 Task: Find connections with filter location Jakobstad with filter topic #Managementtips with filter profile language French with filter current company MPC with filter school Guru Nanak Institutions Technical Campus with filter industry Medical and Diagnostic Laboratories with filter service category Public Relations with filter keywords title Hotel Receptionist
Action: Mouse moved to (299, 219)
Screenshot: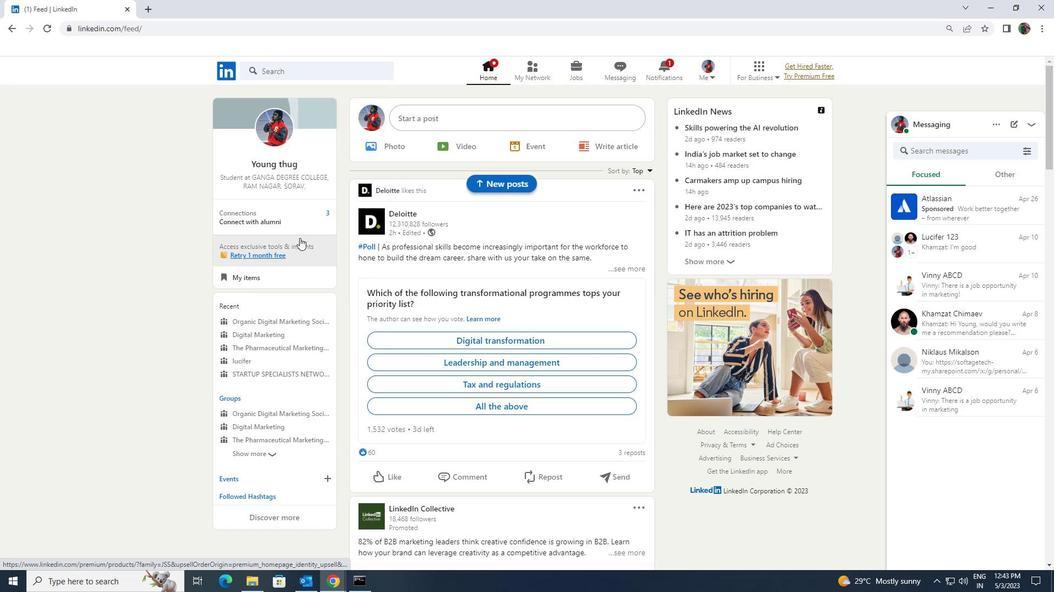 
Action: Mouse pressed left at (299, 219)
Screenshot: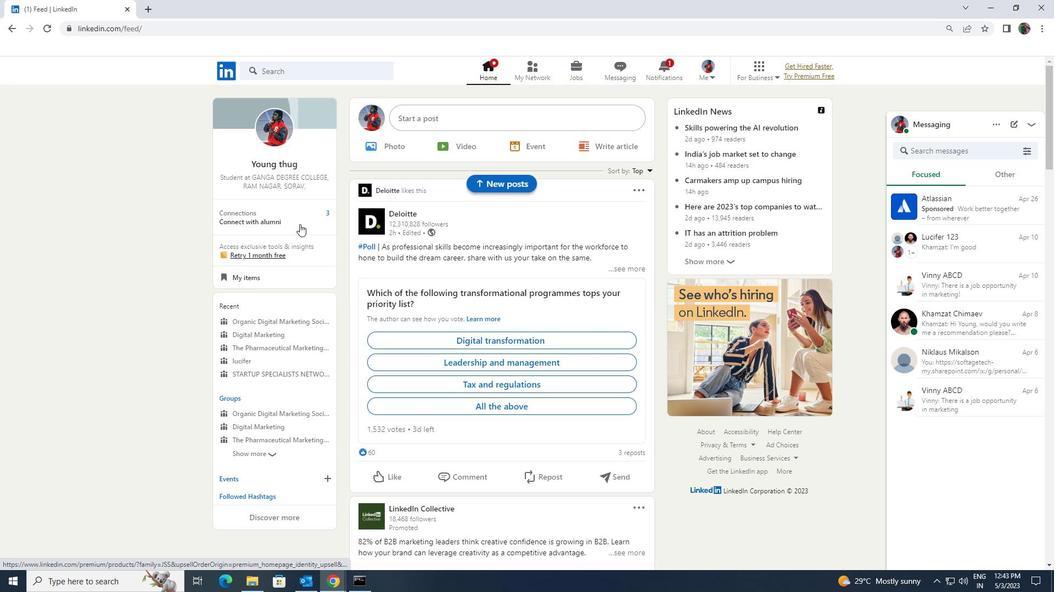 
Action: Mouse moved to (300, 136)
Screenshot: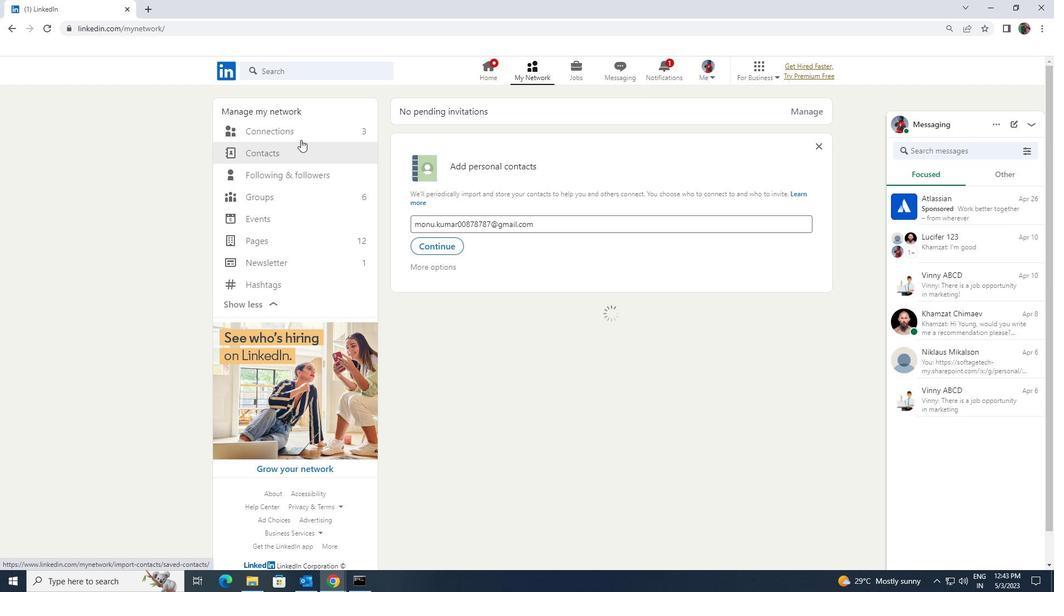 
Action: Mouse pressed left at (300, 136)
Screenshot: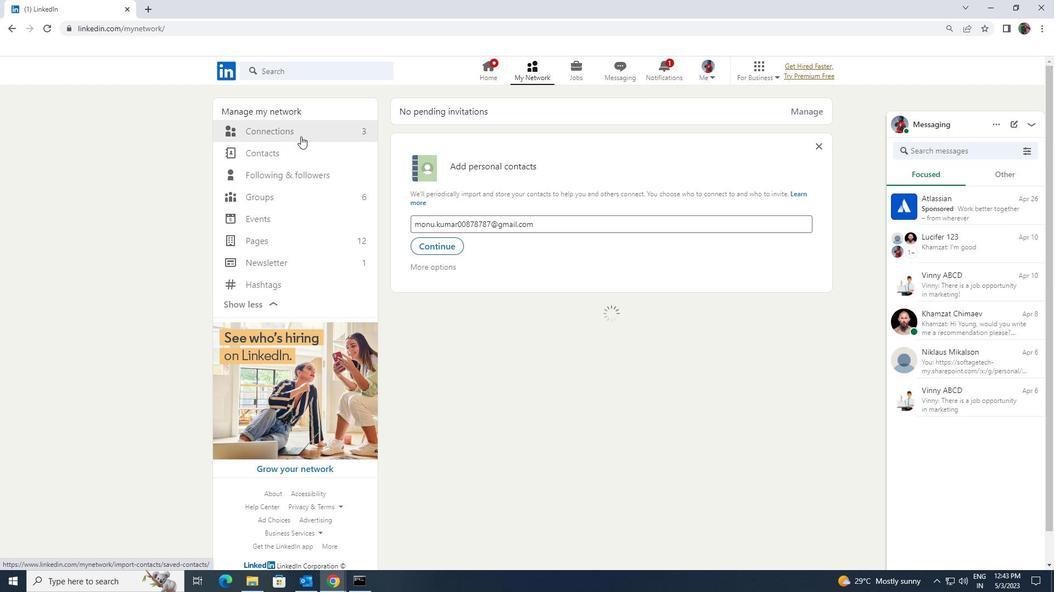 
Action: Mouse moved to (590, 132)
Screenshot: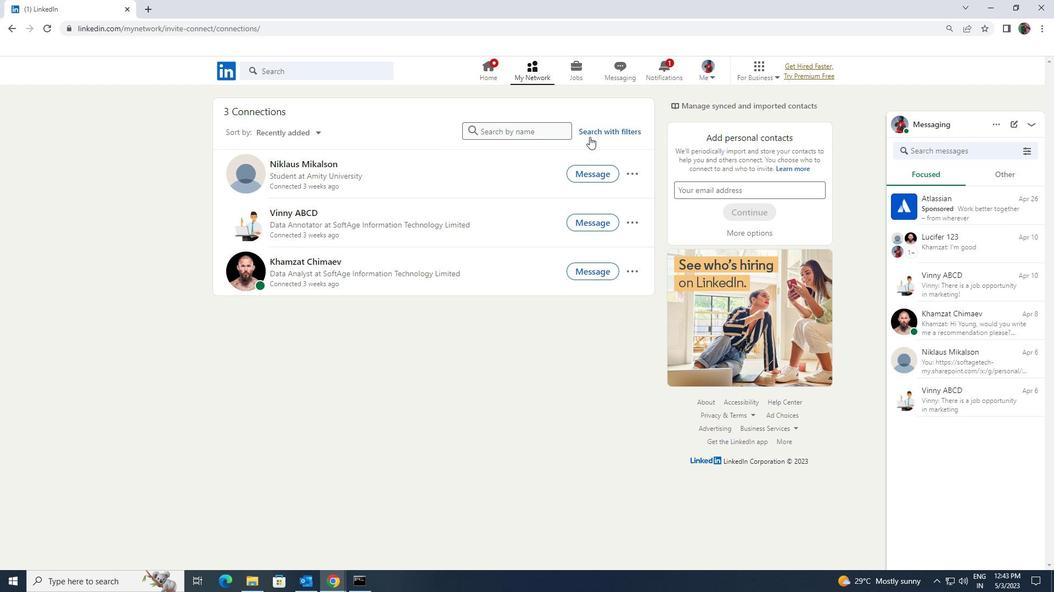 
Action: Mouse pressed left at (590, 132)
Screenshot: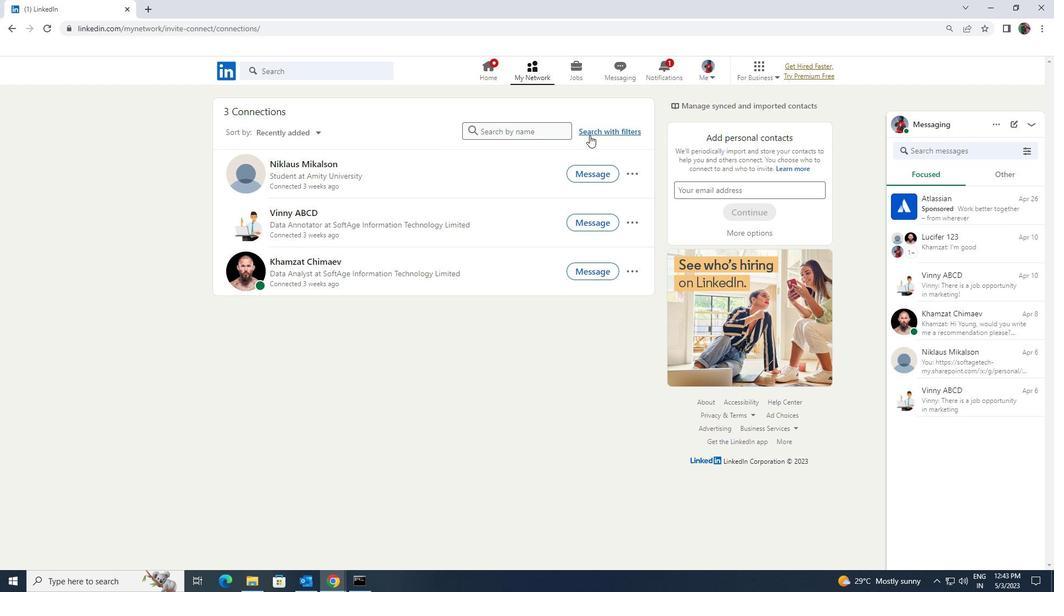 
Action: Mouse moved to (564, 99)
Screenshot: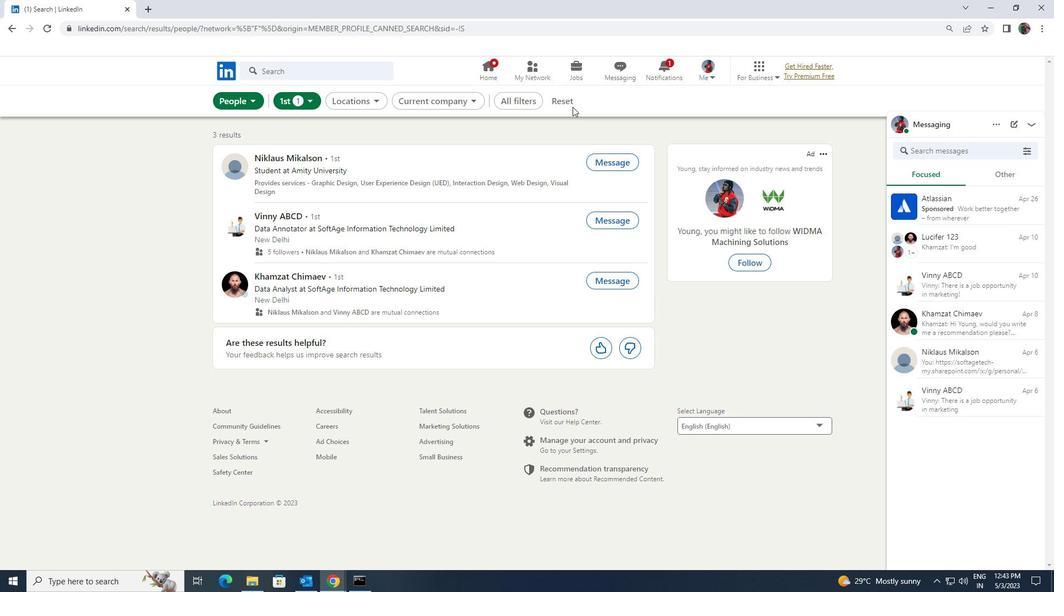 
Action: Mouse pressed left at (564, 99)
Screenshot: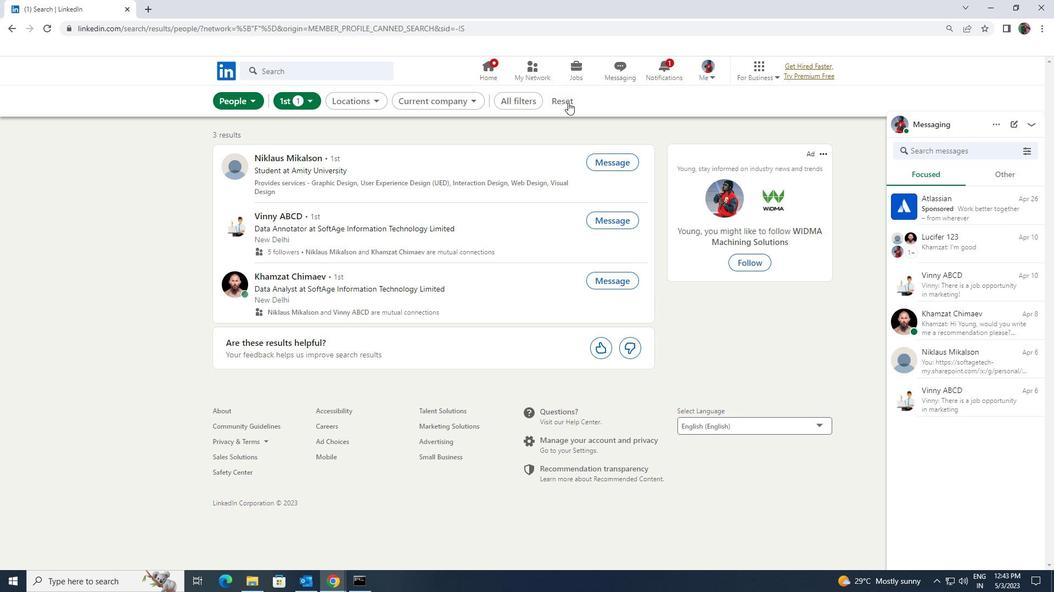 
Action: Mouse moved to (559, 99)
Screenshot: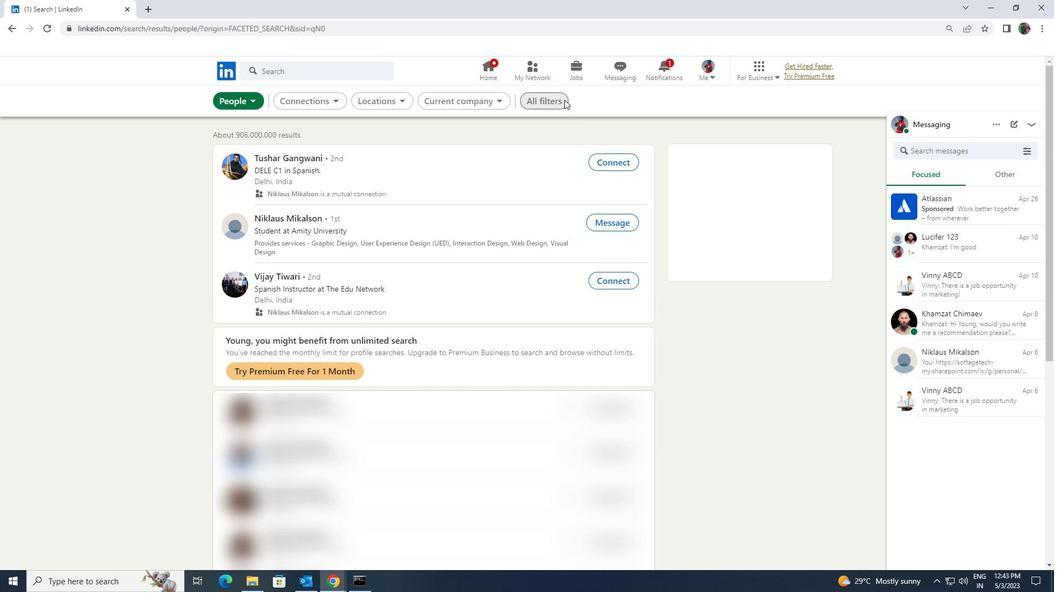 
Action: Mouse pressed left at (559, 99)
Screenshot: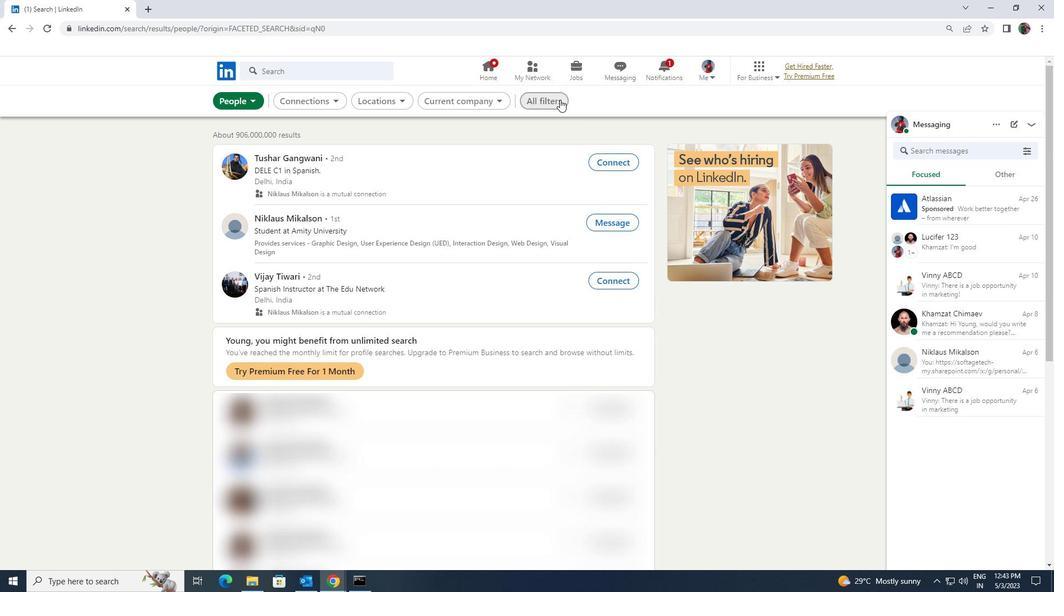 
Action: Mouse moved to (554, 103)
Screenshot: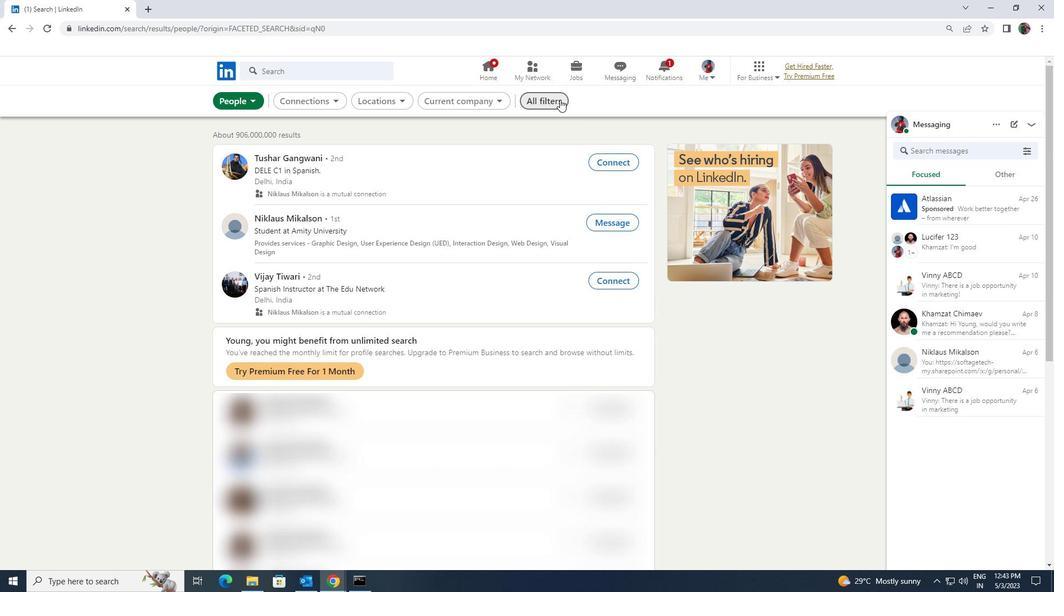 
Action: Mouse pressed left at (554, 103)
Screenshot: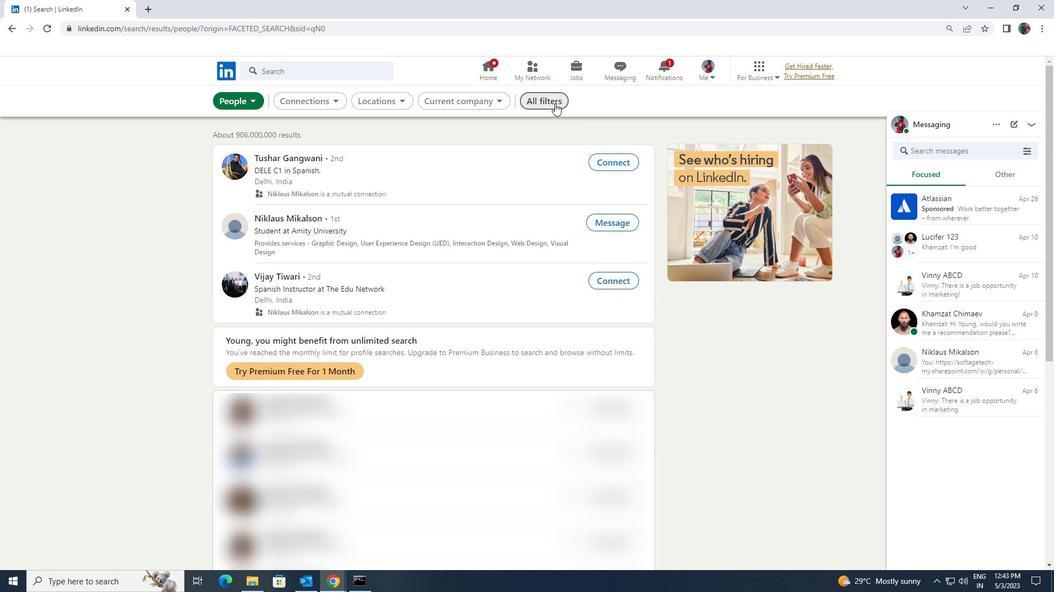 
Action: Mouse moved to (550, 96)
Screenshot: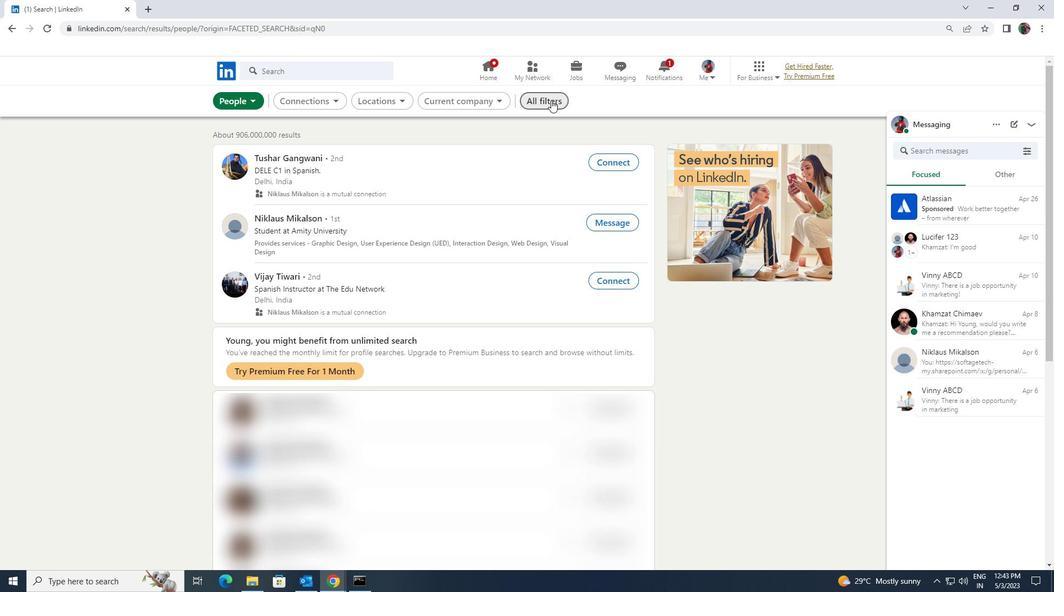 
Action: Mouse pressed left at (550, 96)
Screenshot: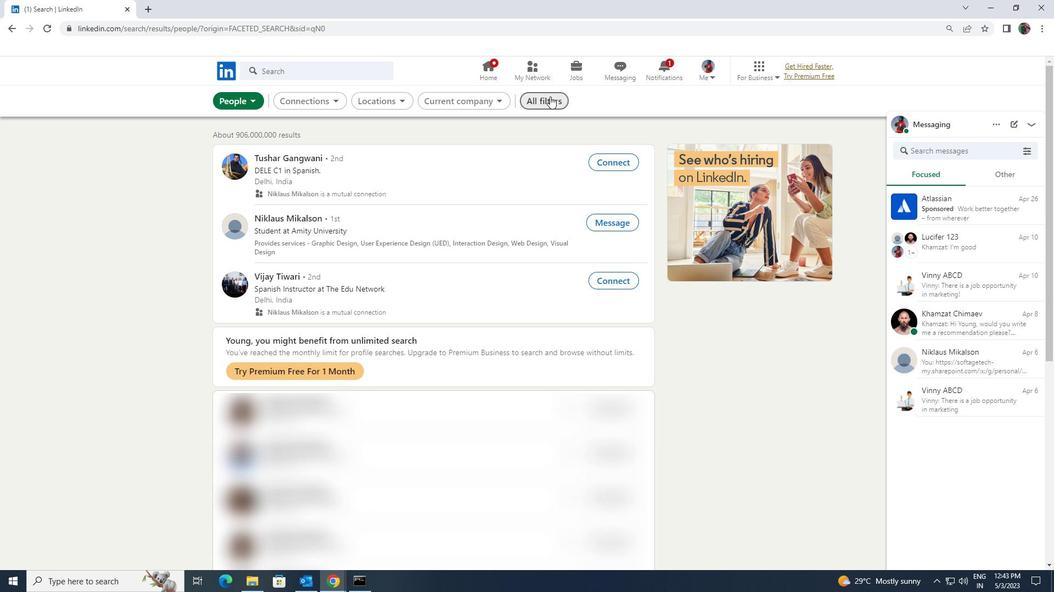 
Action: Mouse moved to (548, 99)
Screenshot: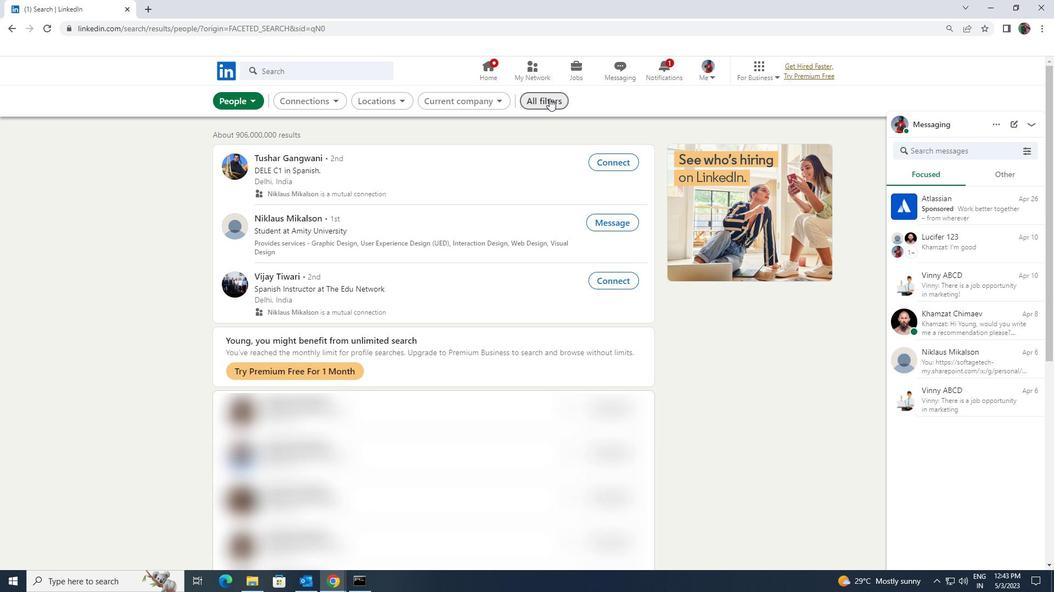 
Action: Mouse pressed left at (548, 99)
Screenshot: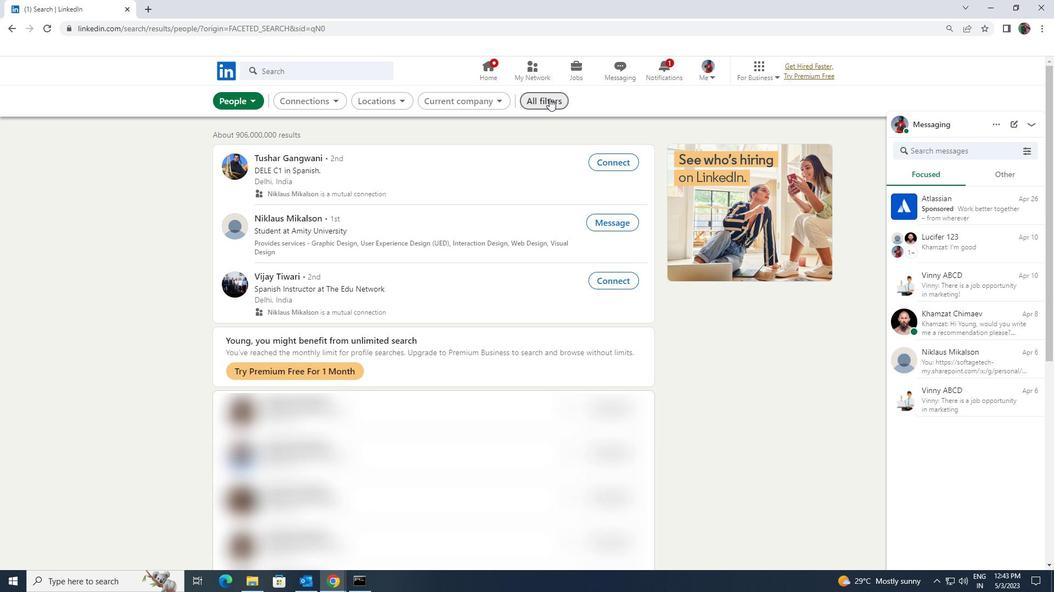 
Action: Mouse pressed left at (548, 99)
Screenshot: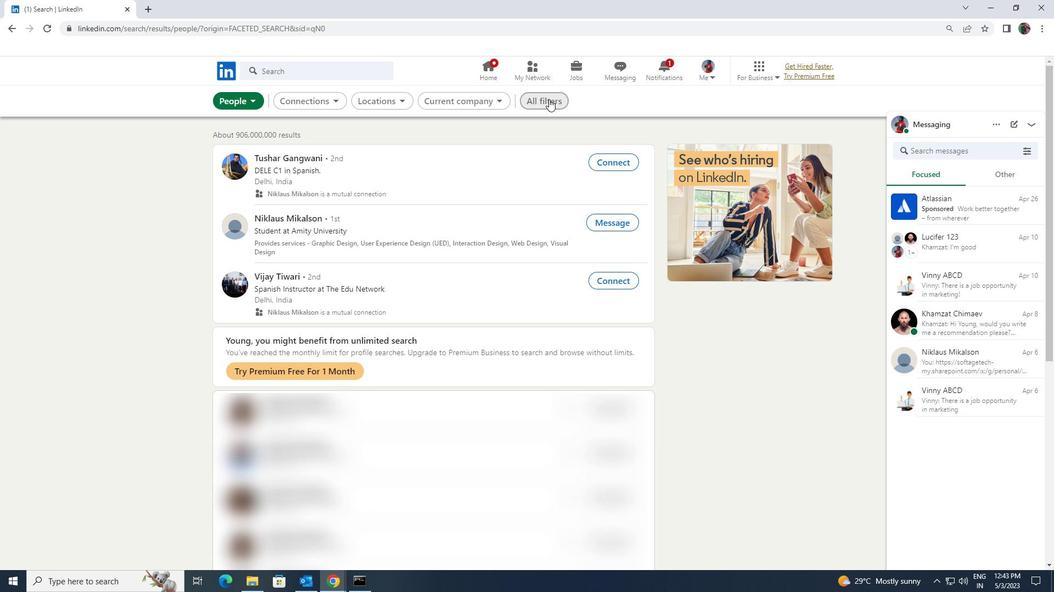 
Action: Mouse moved to (944, 434)
Screenshot: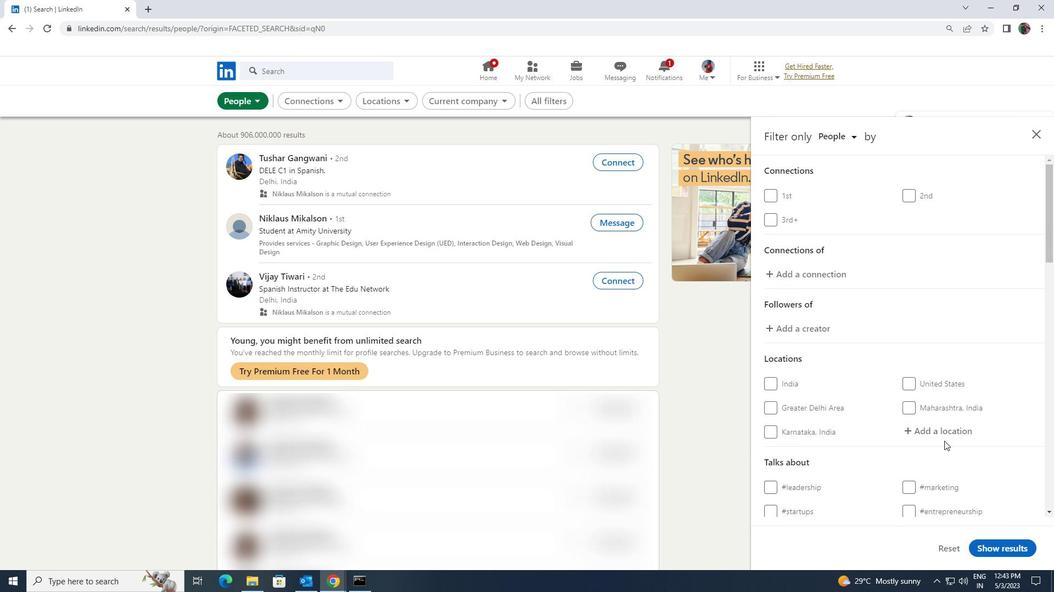 
Action: Mouse pressed left at (944, 434)
Screenshot: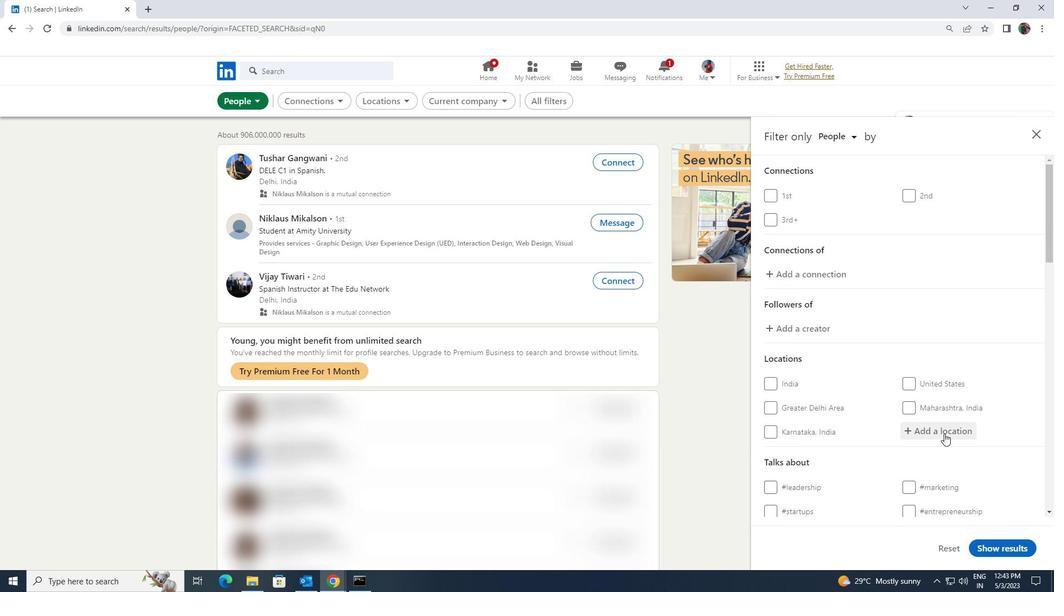 
Action: Key pressed <Key.shift>JAKOBST
Screenshot: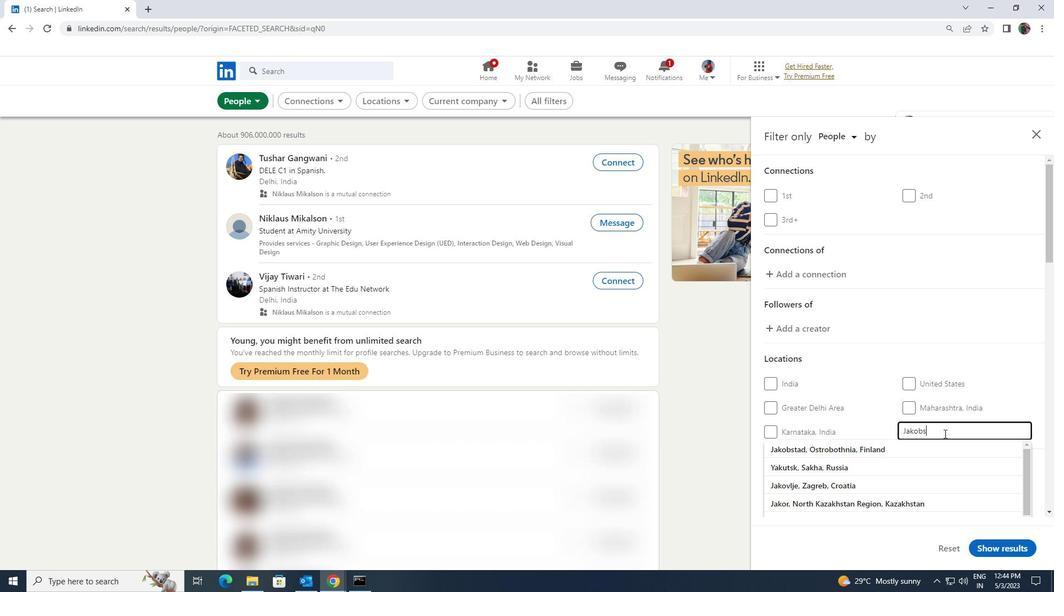 
Action: Mouse moved to (940, 444)
Screenshot: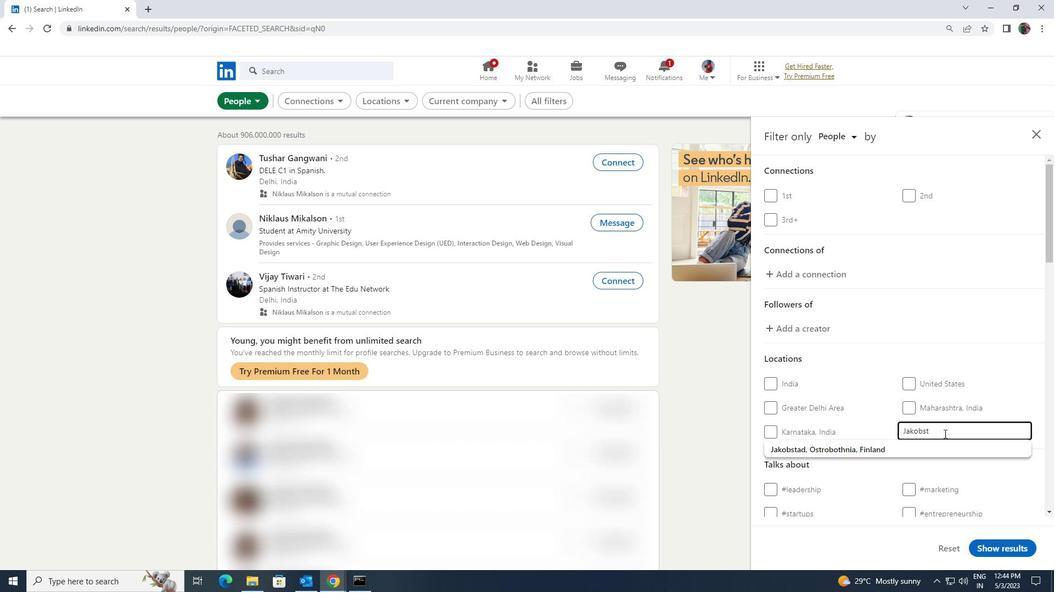 
Action: Mouse pressed left at (940, 444)
Screenshot: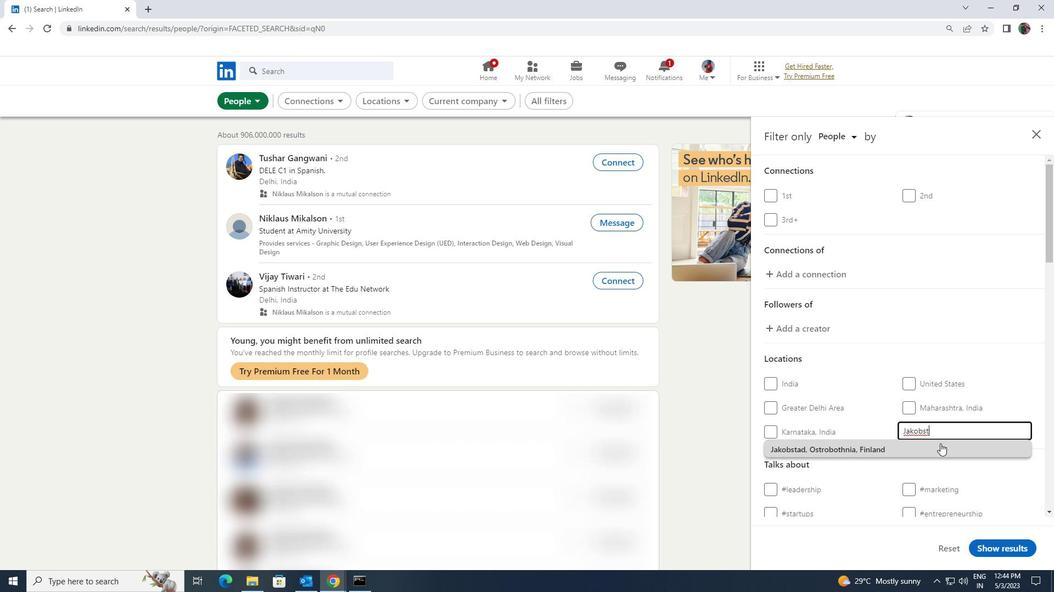 
Action: Mouse scrolled (940, 443) with delta (0, 0)
Screenshot: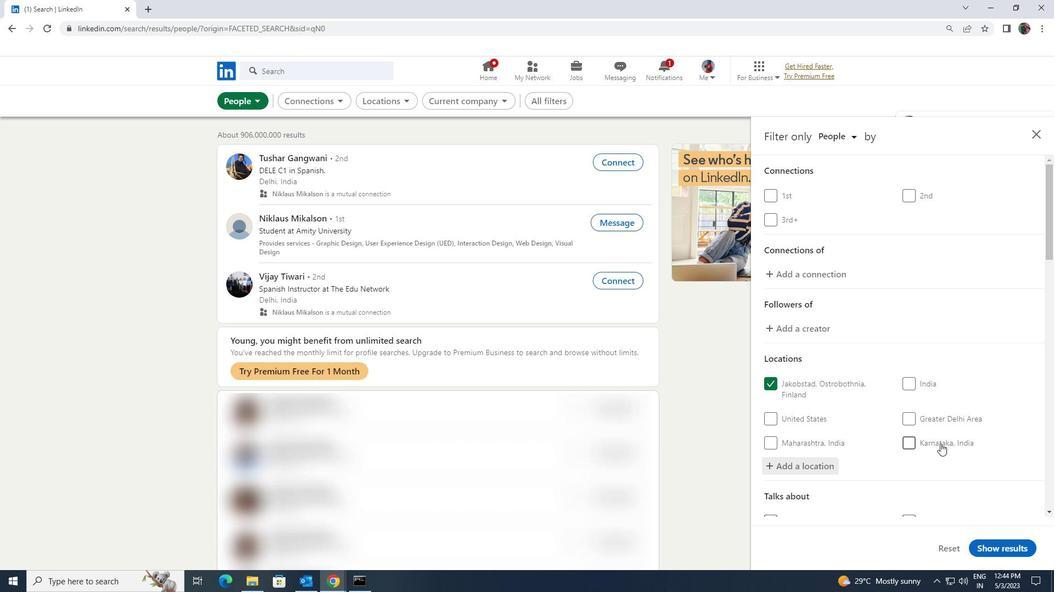 
Action: Mouse scrolled (940, 443) with delta (0, 0)
Screenshot: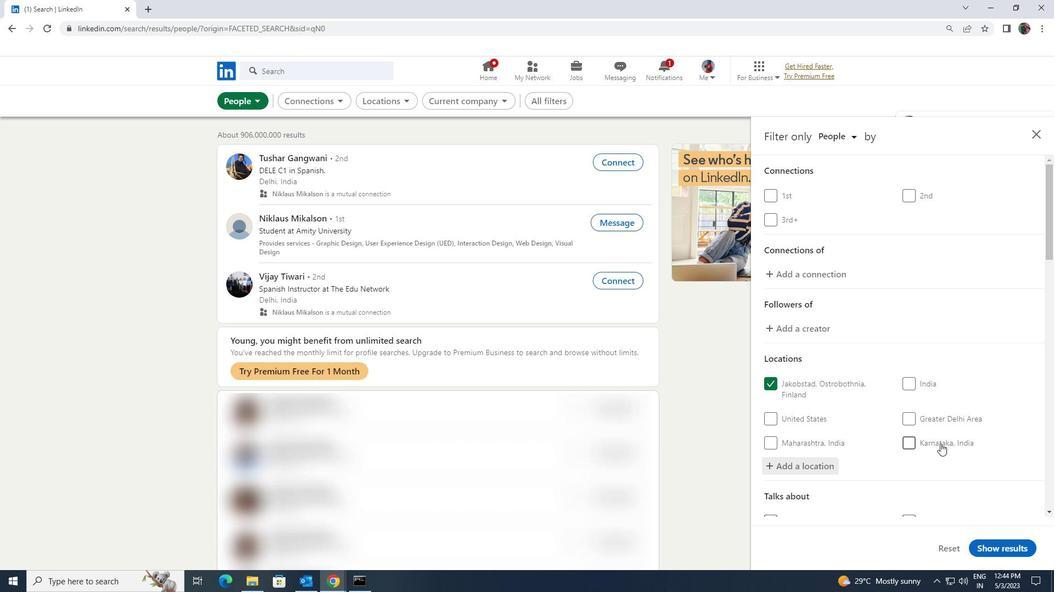 
Action: Mouse moved to (935, 455)
Screenshot: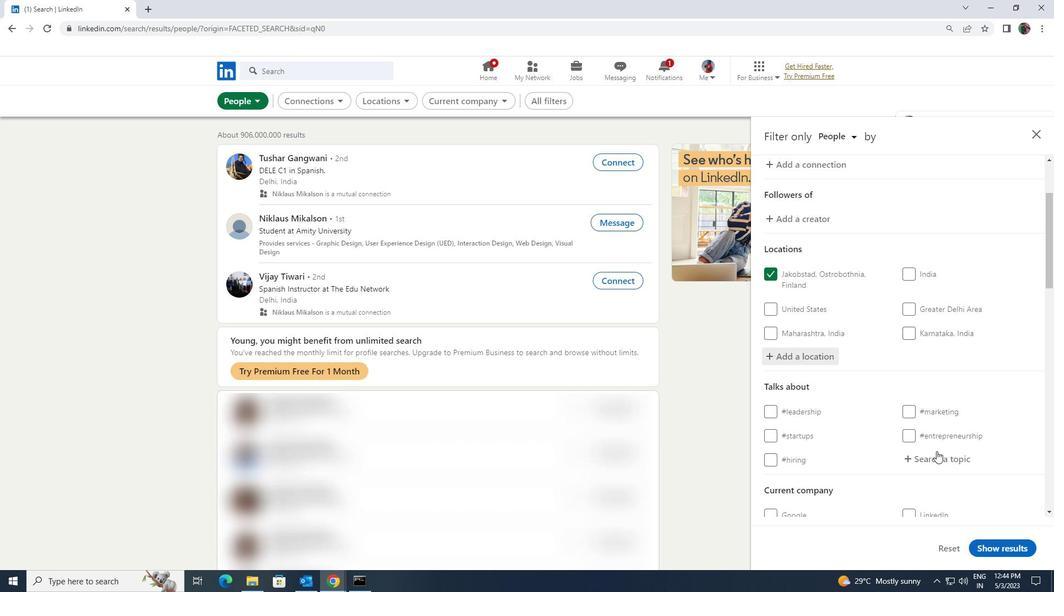 
Action: Mouse pressed left at (935, 455)
Screenshot: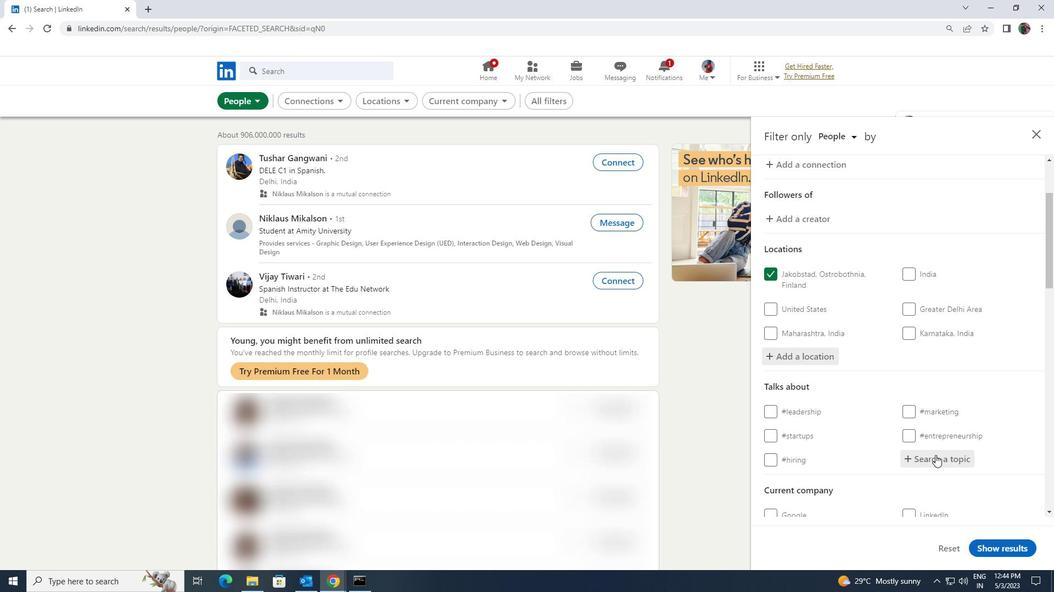 
Action: Key pressed <Key.shift><Key.shift><Key.shift><Key.shift><Key.shift><Key.shift><Key.shift>MANAGEMENTTIP
Screenshot: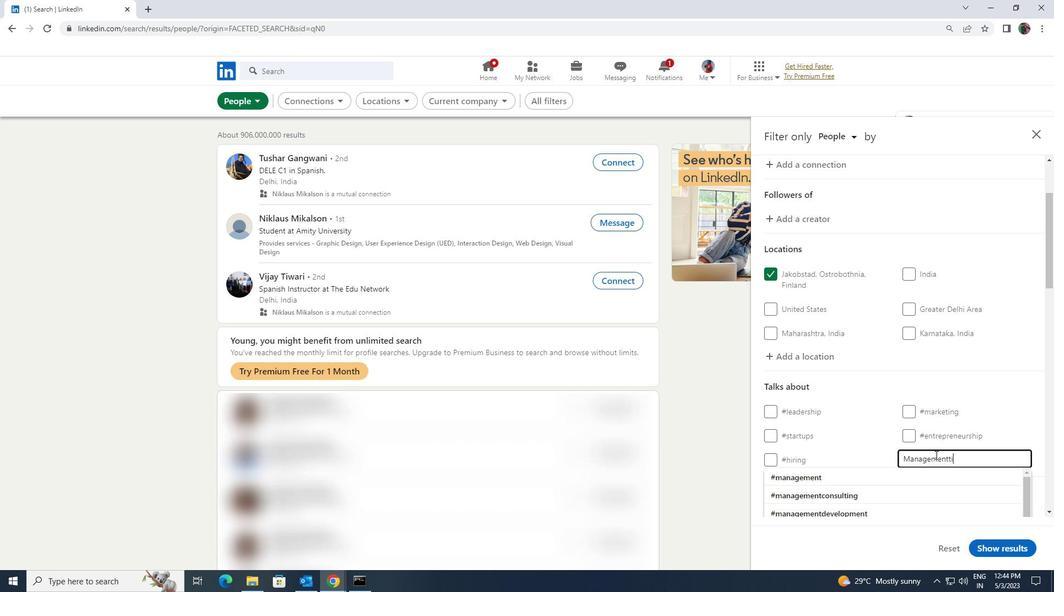 
Action: Mouse moved to (931, 471)
Screenshot: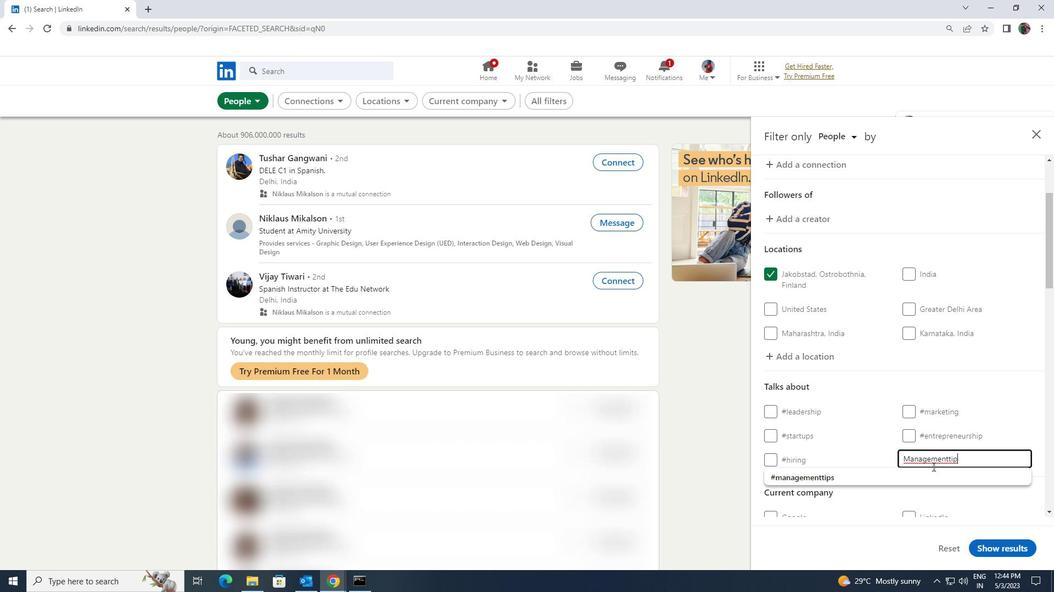 
Action: Mouse pressed left at (931, 471)
Screenshot: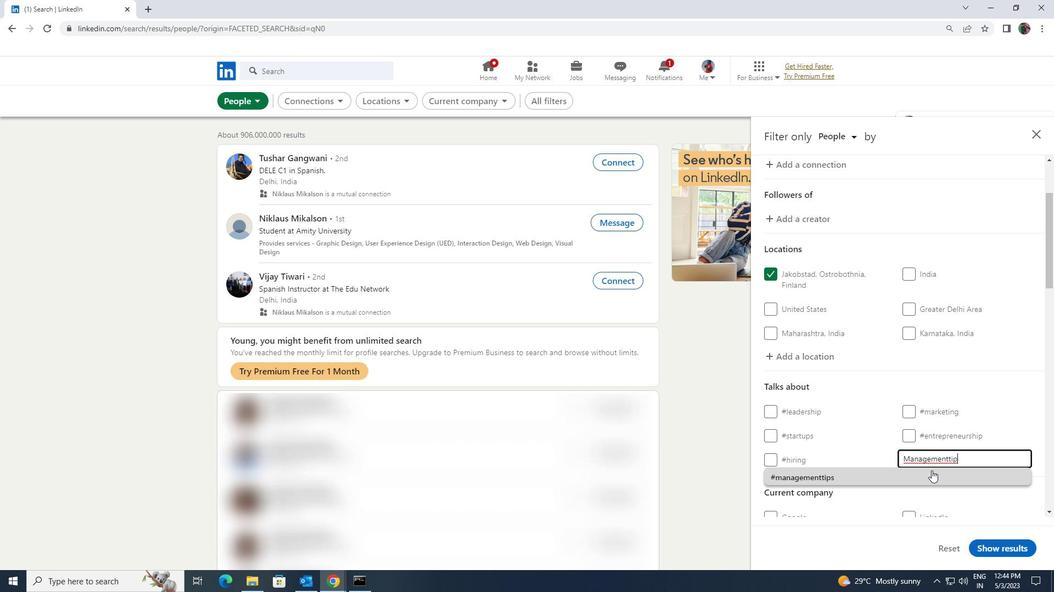 
Action: Mouse scrolled (931, 470) with delta (0, 0)
Screenshot: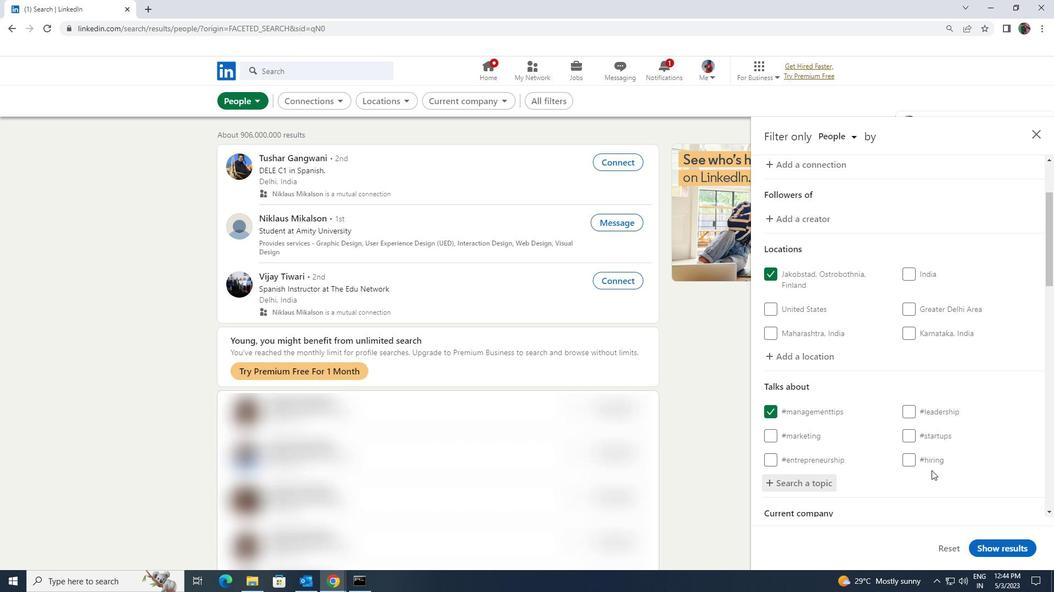 
Action: Mouse scrolled (931, 470) with delta (0, 0)
Screenshot: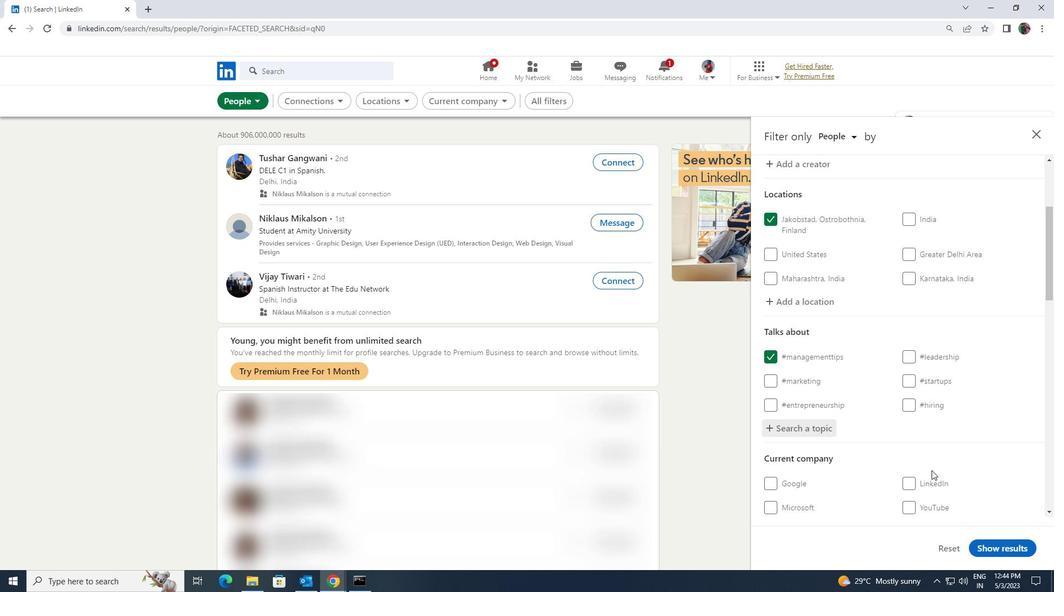 
Action: Mouse scrolled (931, 470) with delta (0, 0)
Screenshot: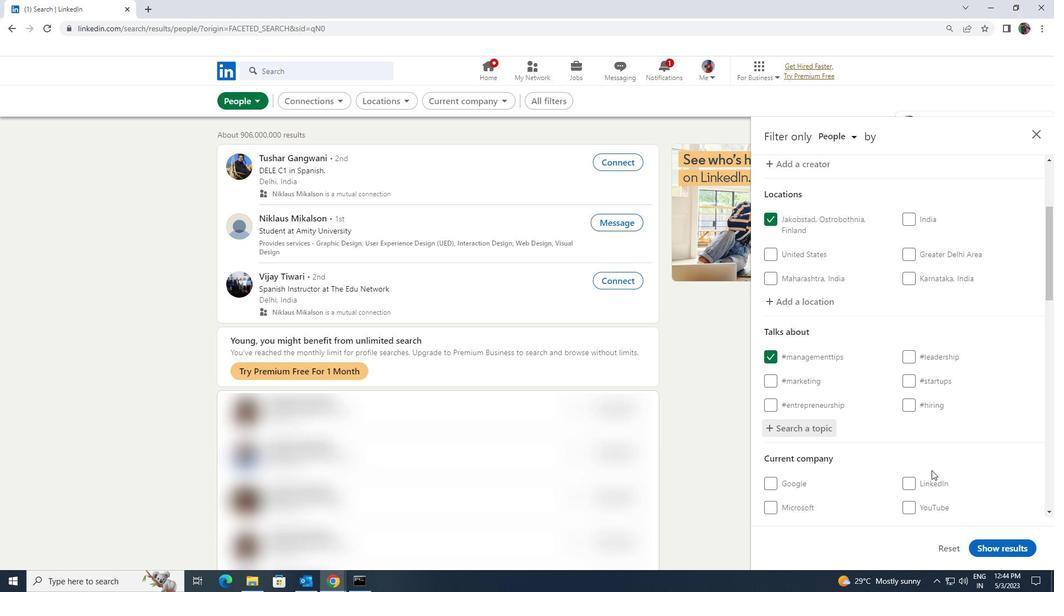 
Action: Mouse scrolled (931, 470) with delta (0, 0)
Screenshot: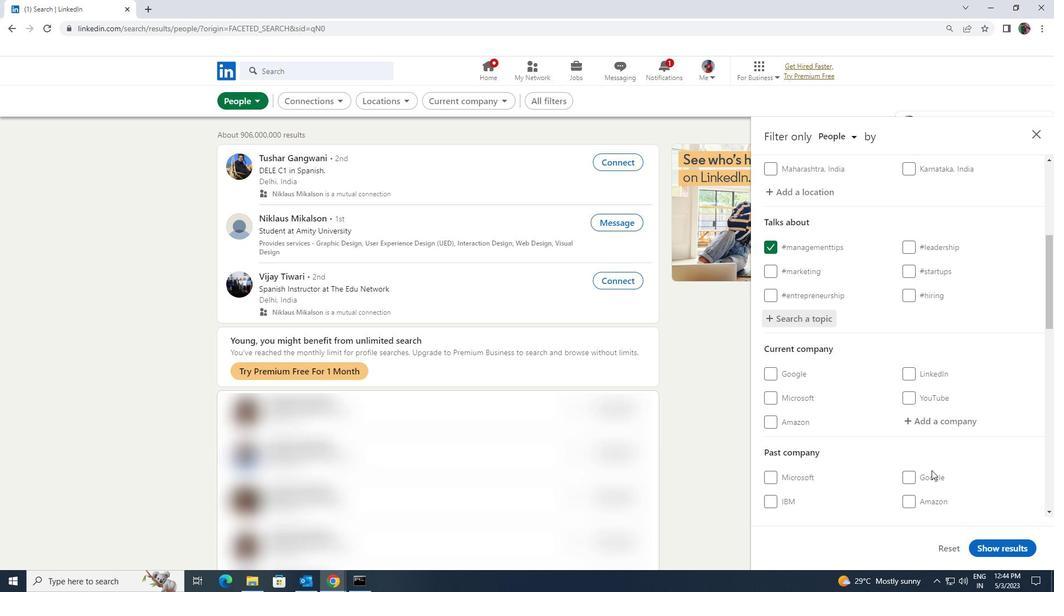 
Action: Mouse scrolled (931, 470) with delta (0, 0)
Screenshot: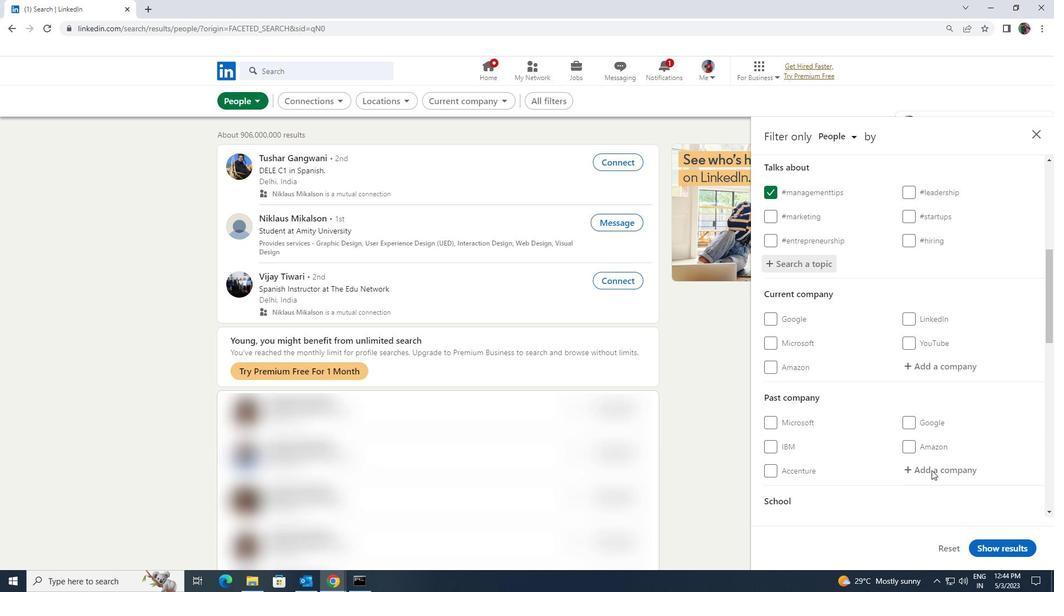 
Action: Mouse scrolled (931, 470) with delta (0, 0)
Screenshot: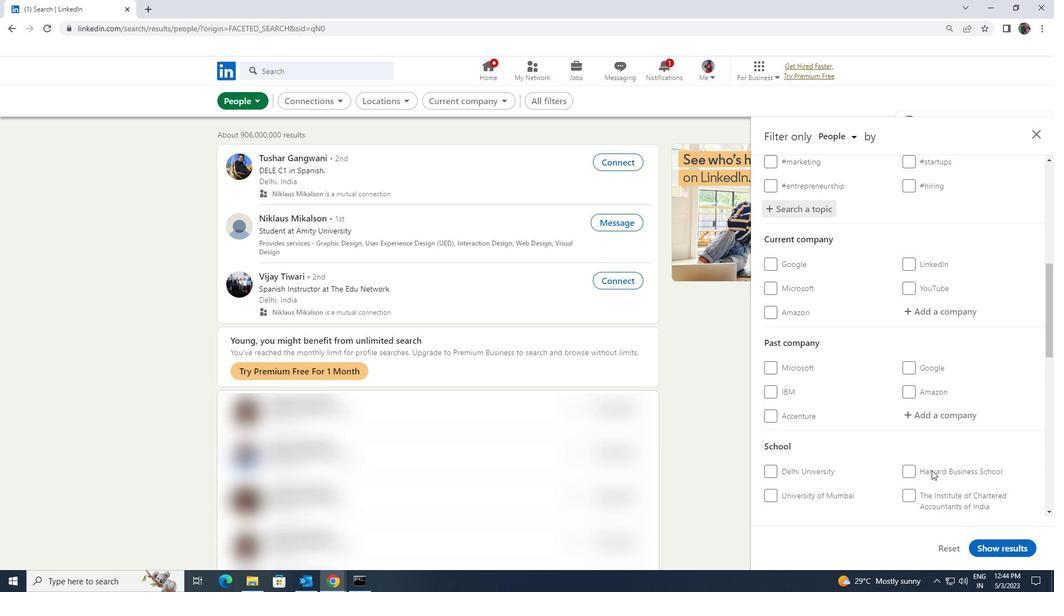 
Action: Mouse scrolled (931, 470) with delta (0, 0)
Screenshot: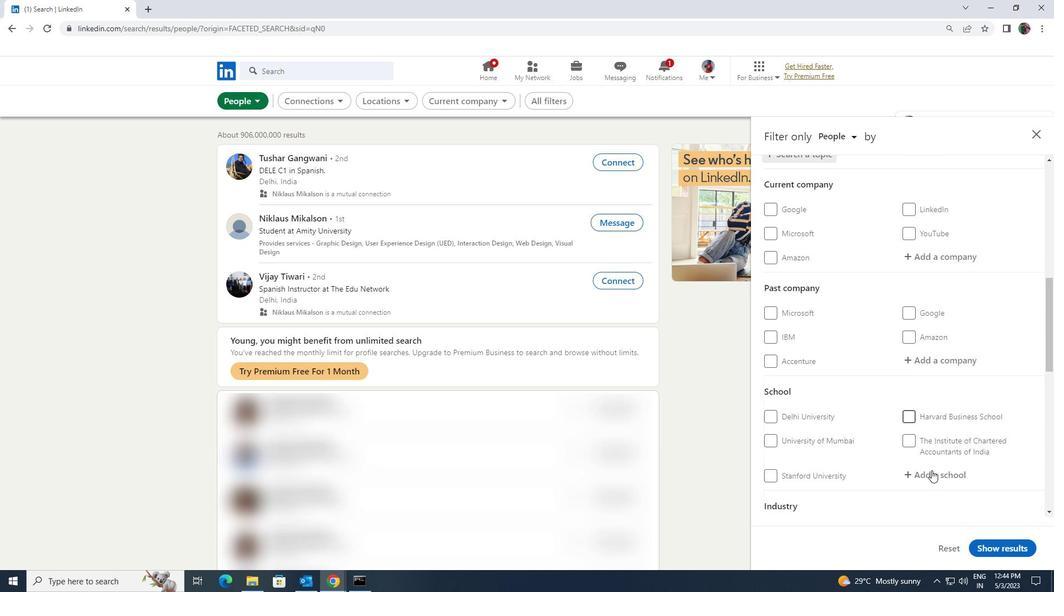 
Action: Mouse scrolled (931, 470) with delta (0, 0)
Screenshot: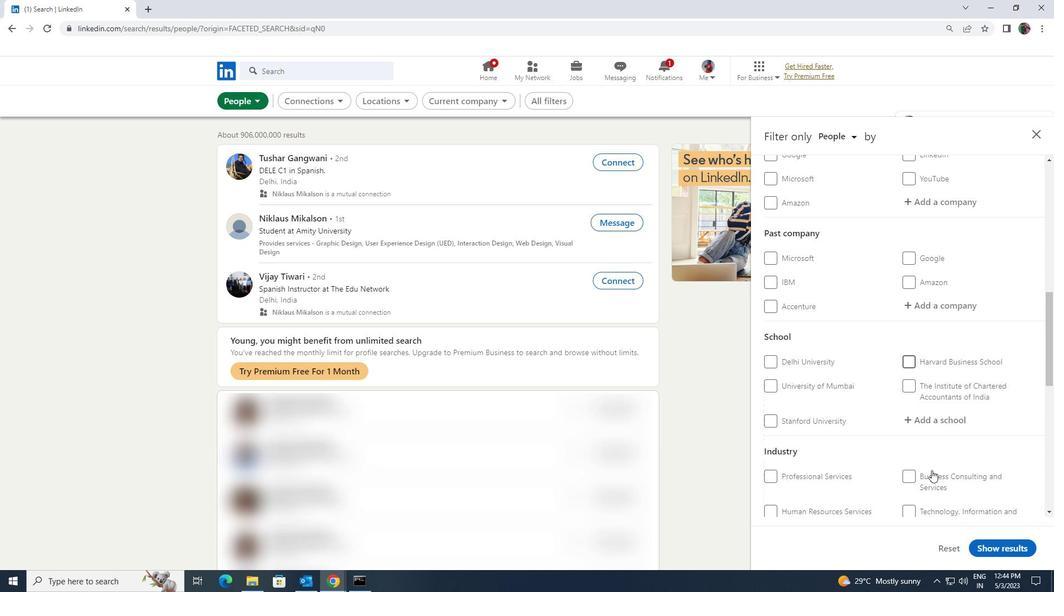 
Action: Mouse scrolled (931, 470) with delta (0, 0)
Screenshot: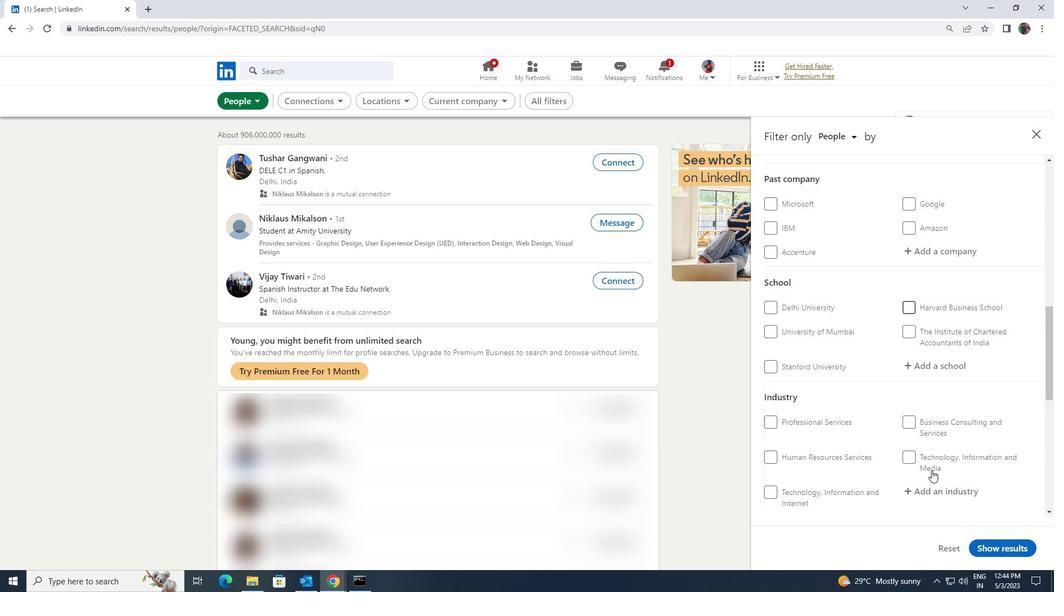 
Action: Mouse scrolled (931, 470) with delta (0, 0)
Screenshot: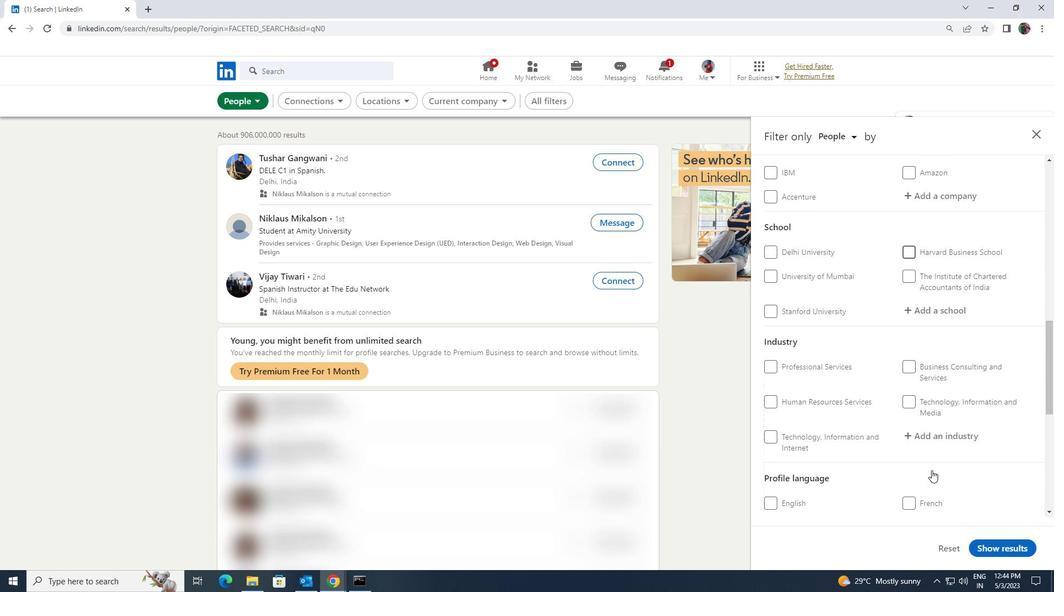 
Action: Mouse moved to (916, 449)
Screenshot: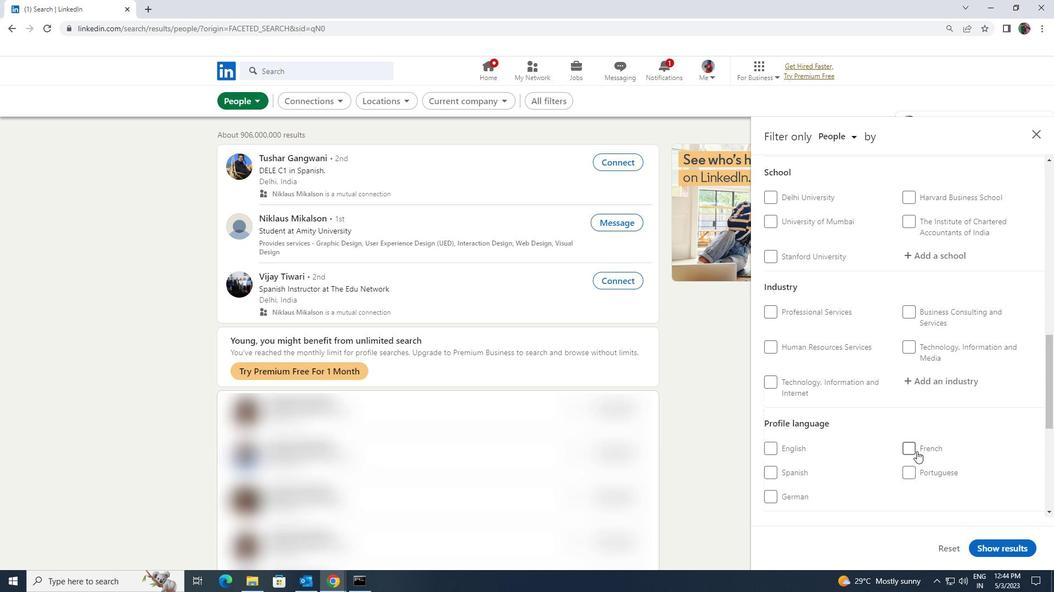 
Action: Mouse pressed left at (916, 449)
Screenshot: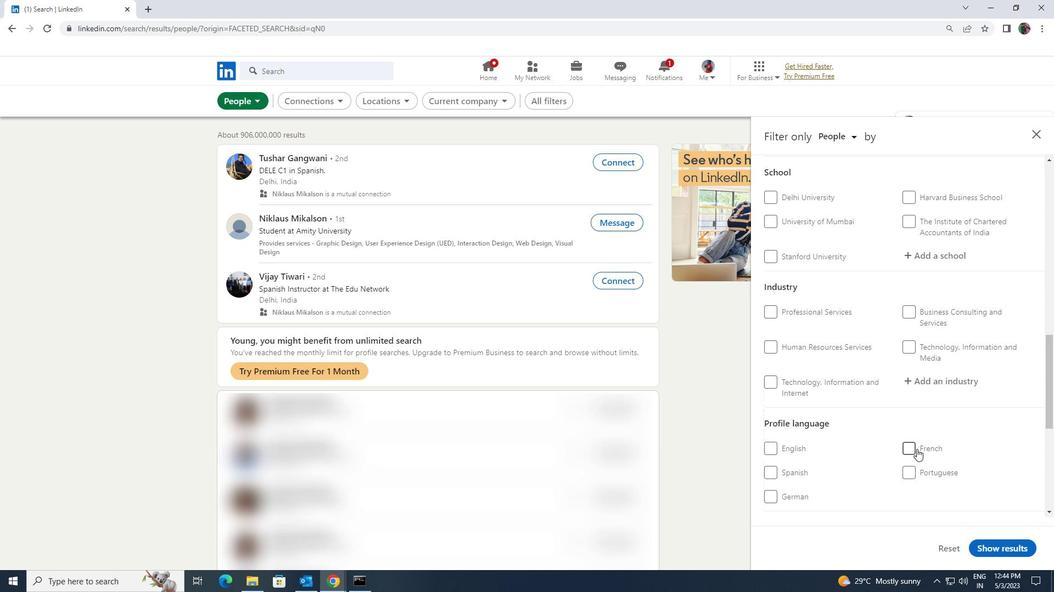 
Action: Mouse scrolled (916, 450) with delta (0, 0)
Screenshot: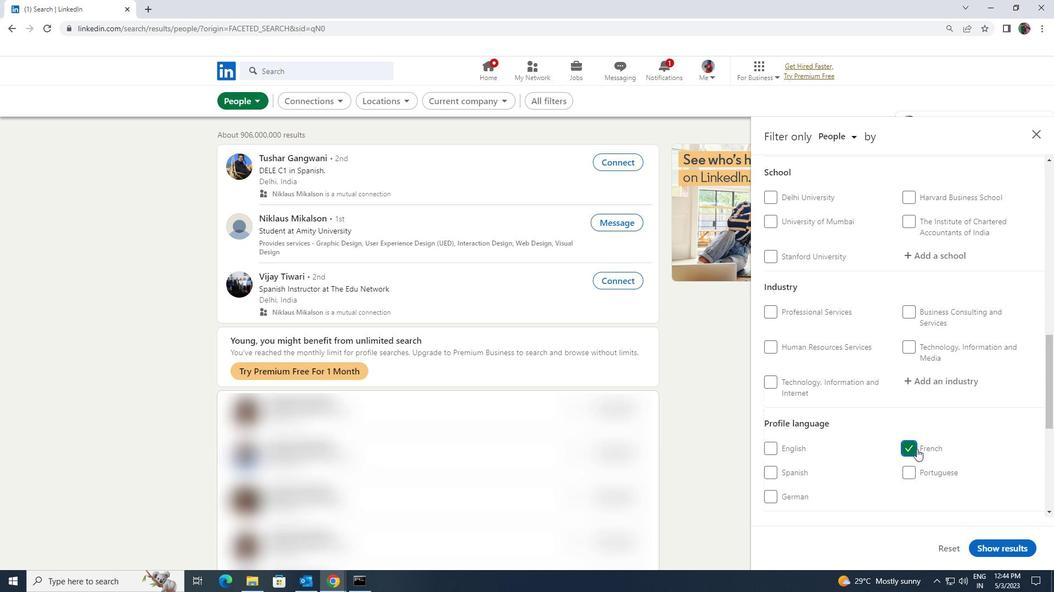 
Action: Mouse scrolled (916, 450) with delta (0, 0)
Screenshot: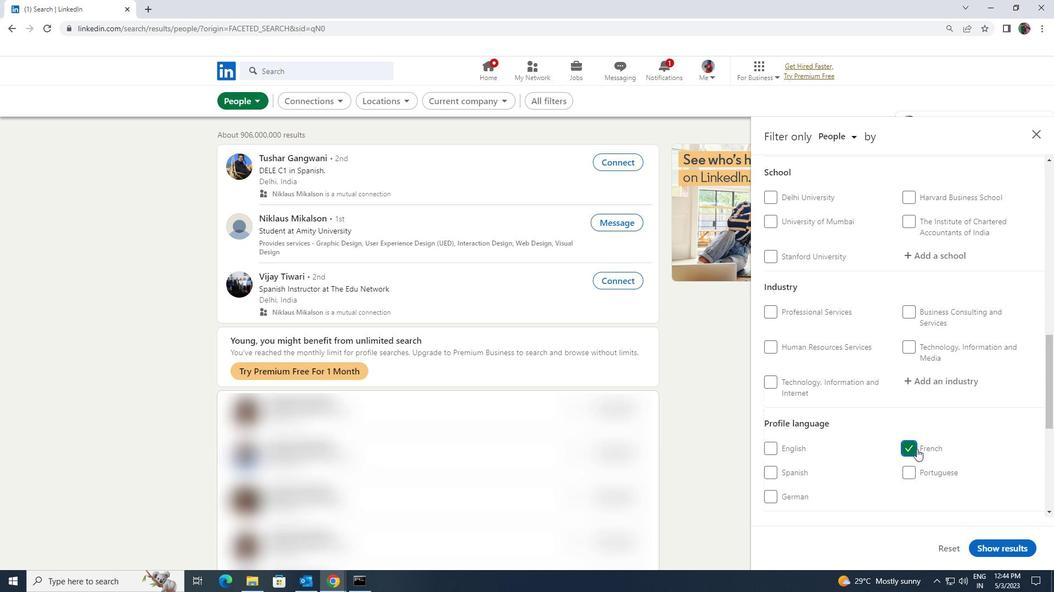 
Action: Mouse scrolled (916, 450) with delta (0, 0)
Screenshot: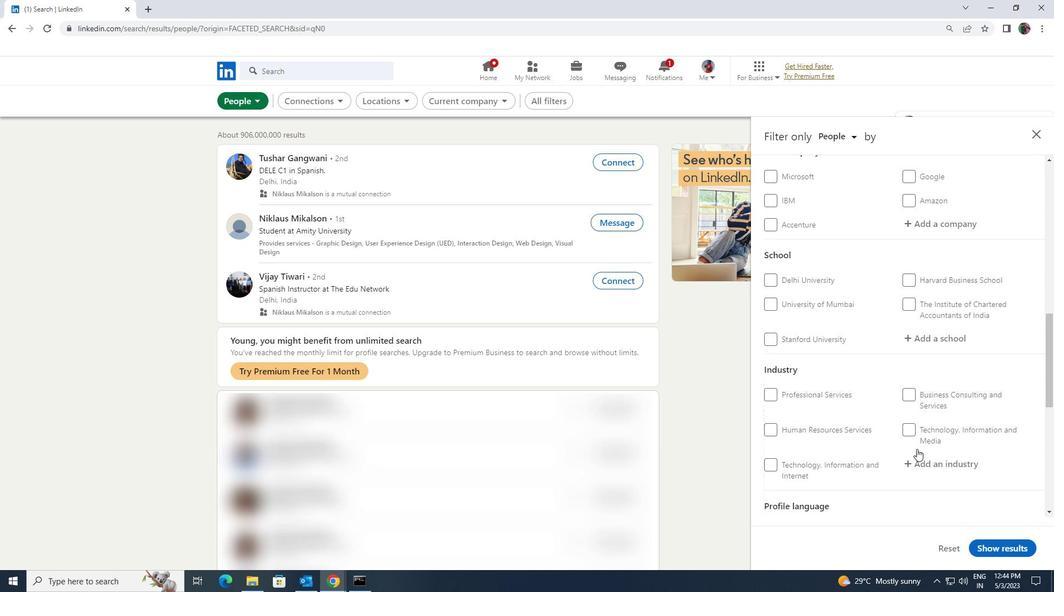 
Action: Mouse scrolled (916, 450) with delta (0, 0)
Screenshot: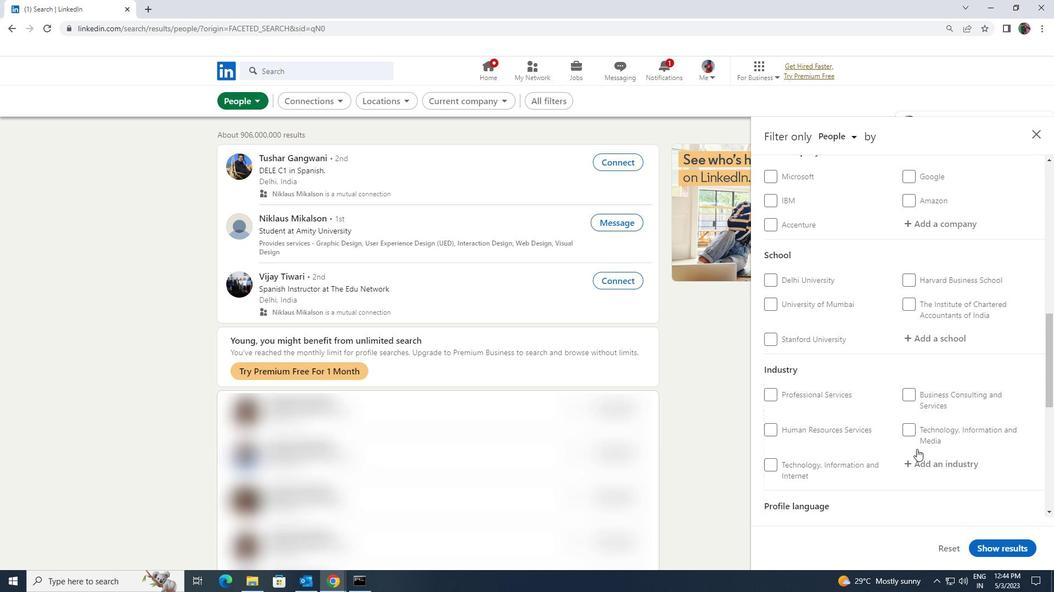 
Action: Mouse scrolled (916, 450) with delta (0, 0)
Screenshot: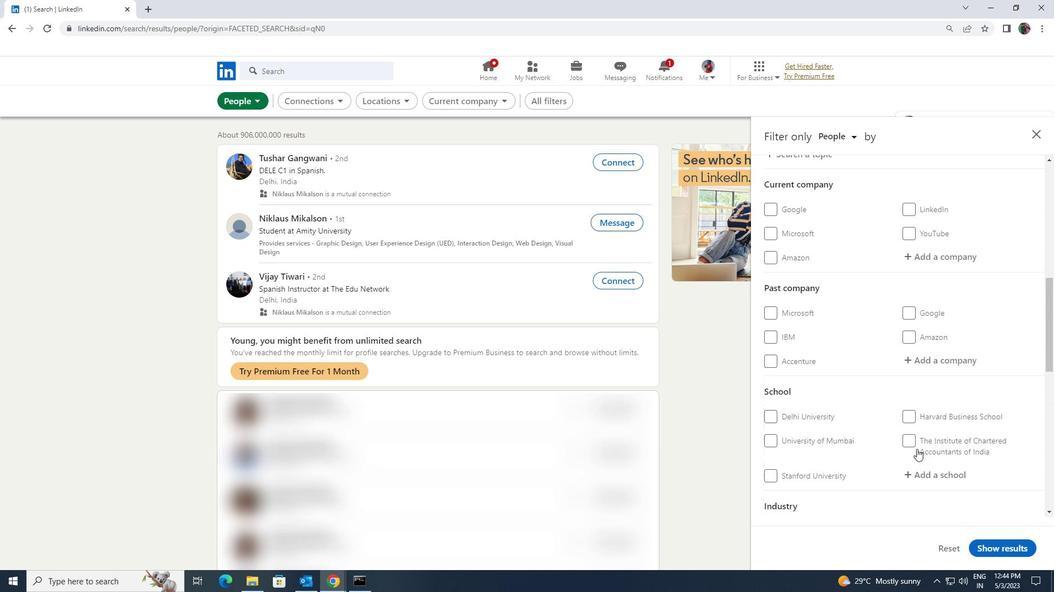 
Action: Mouse scrolled (916, 450) with delta (0, 0)
Screenshot: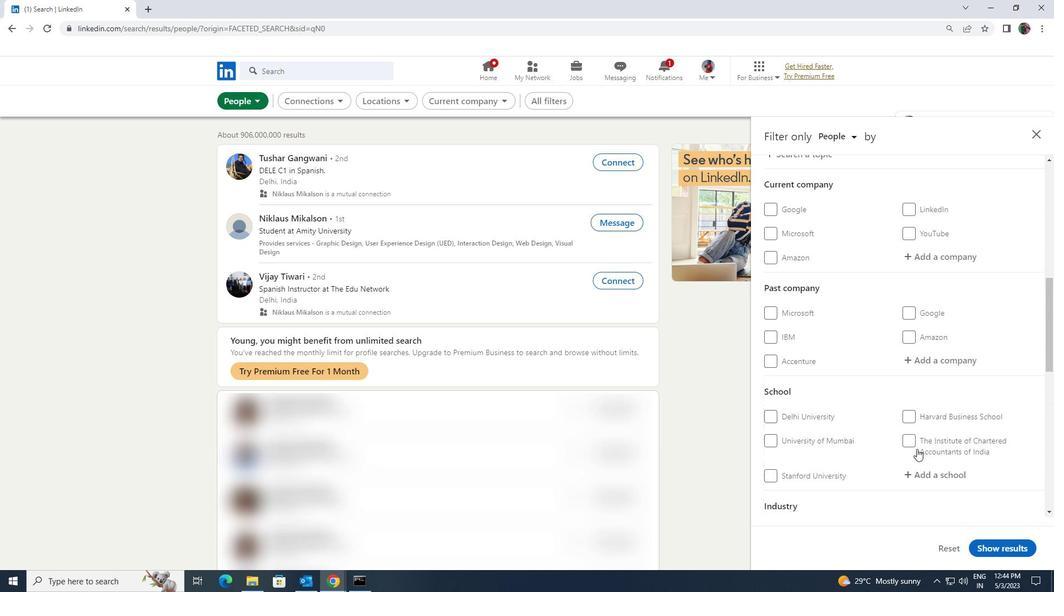 
Action: Mouse scrolled (916, 450) with delta (0, 0)
Screenshot: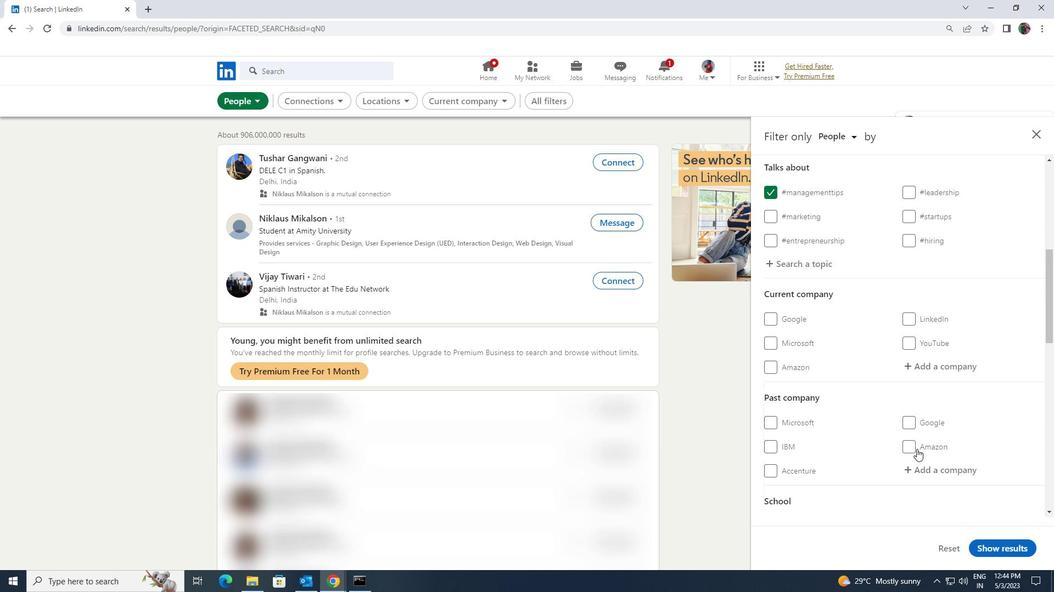 
Action: Mouse moved to (921, 427)
Screenshot: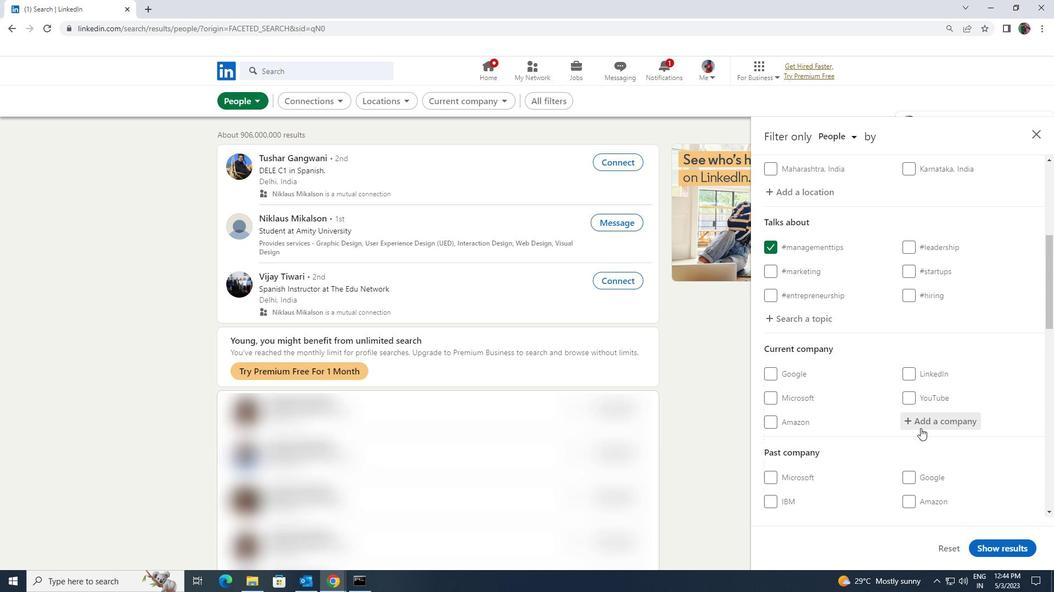 
Action: Mouse pressed left at (921, 427)
Screenshot: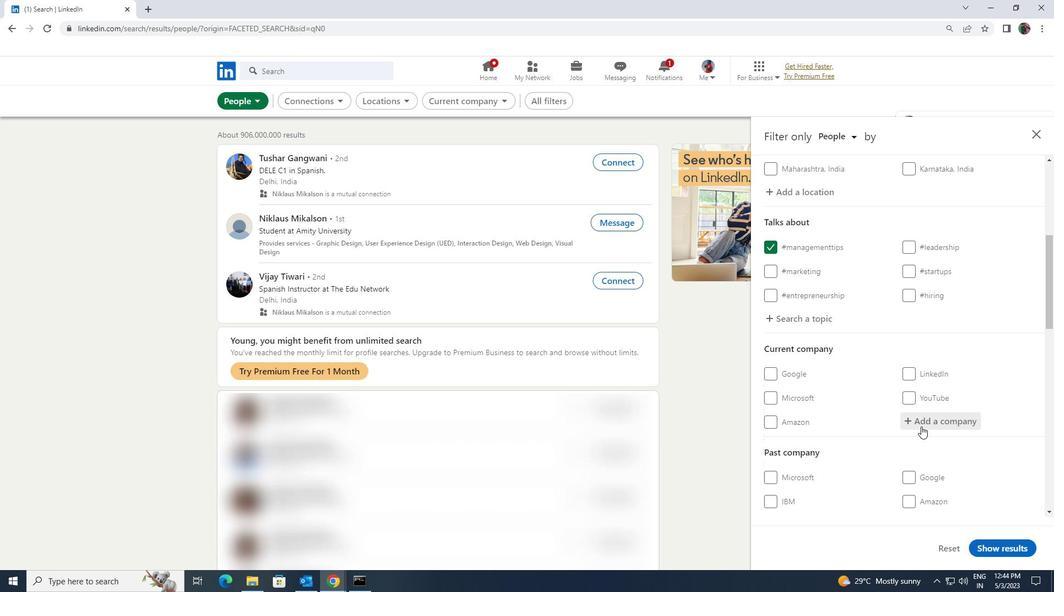 
Action: Key pressed <Key.shift>MPC
Screenshot: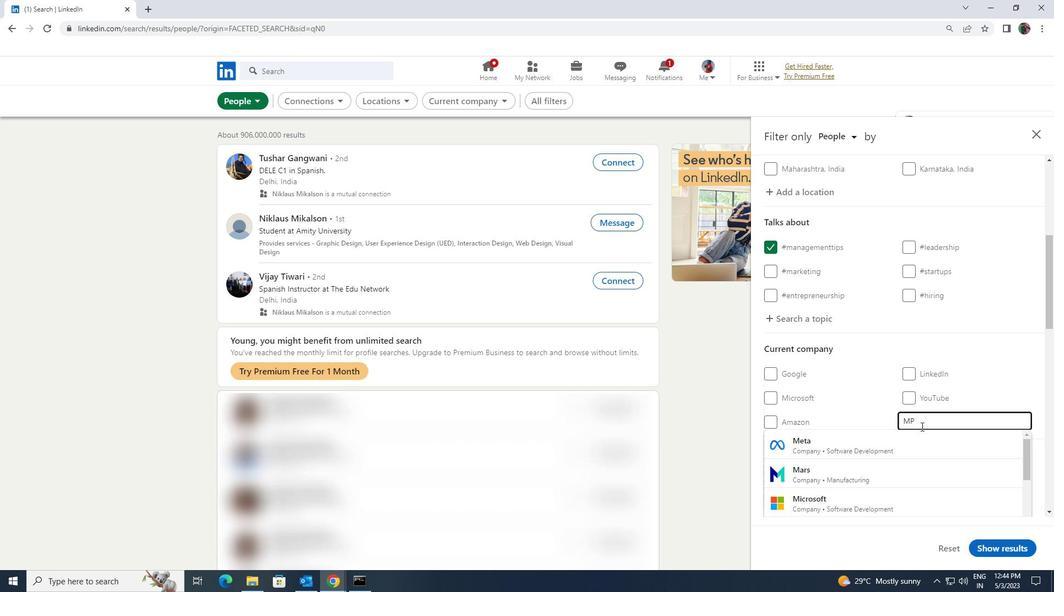 
Action: Mouse moved to (917, 443)
Screenshot: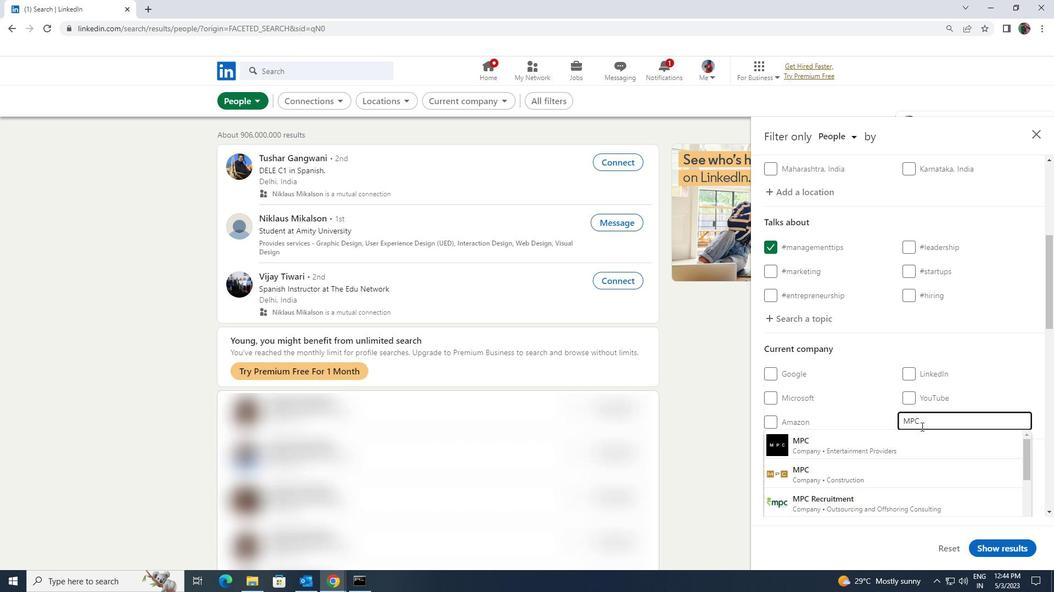 
Action: Mouse pressed left at (917, 443)
Screenshot: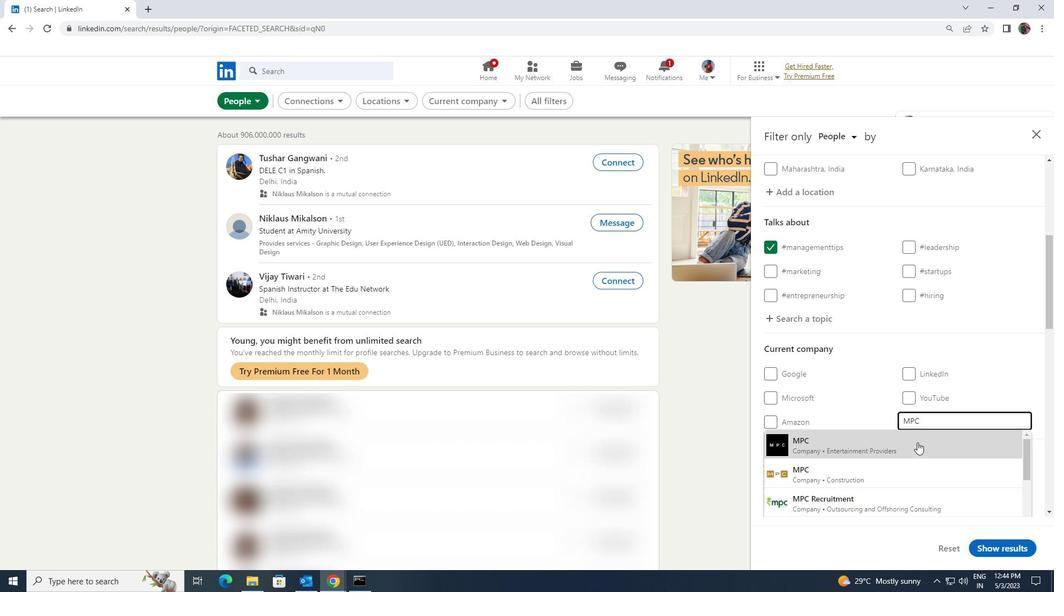 
Action: Mouse scrolled (917, 442) with delta (0, 0)
Screenshot: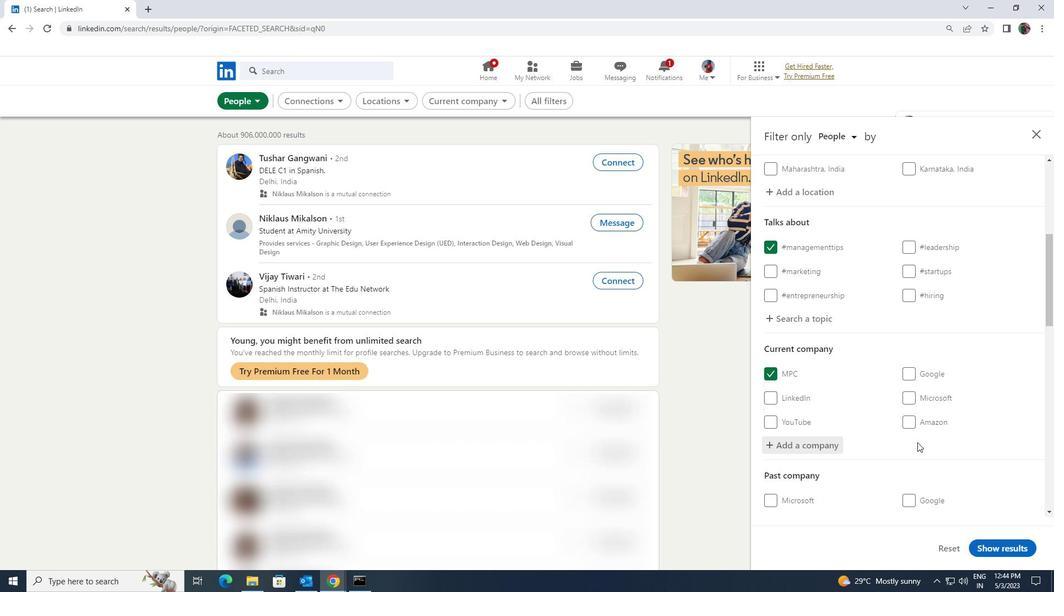 
Action: Mouse scrolled (917, 442) with delta (0, 0)
Screenshot: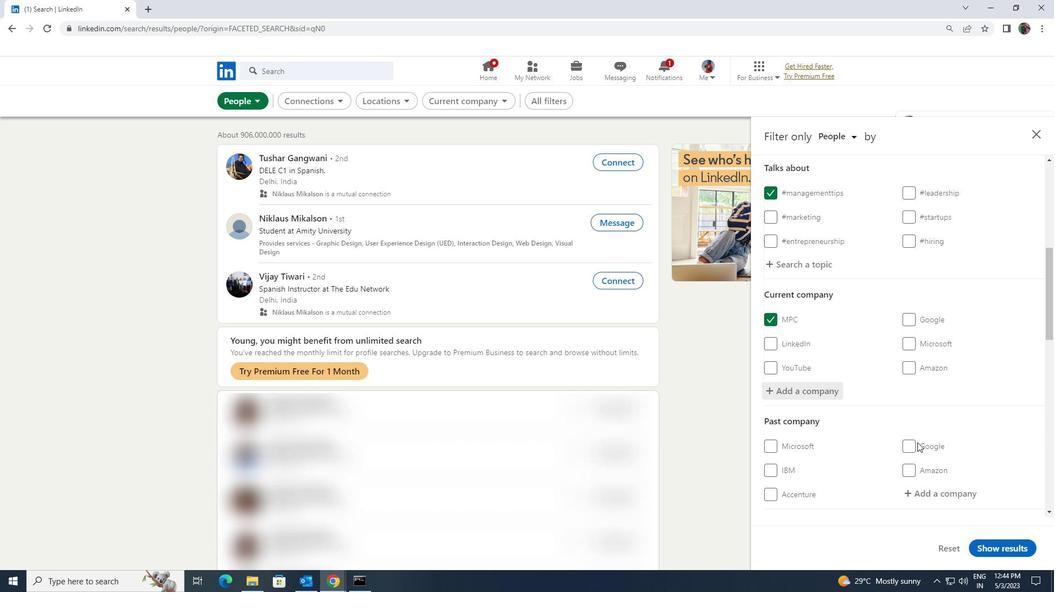 
Action: Mouse moved to (919, 441)
Screenshot: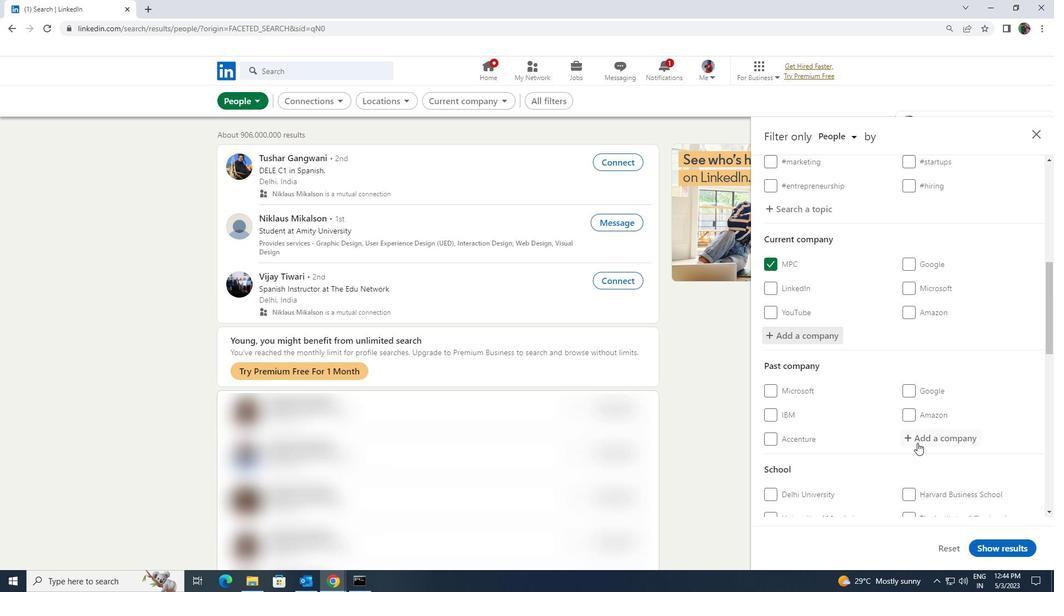 
Action: Mouse scrolled (919, 440) with delta (0, 0)
Screenshot: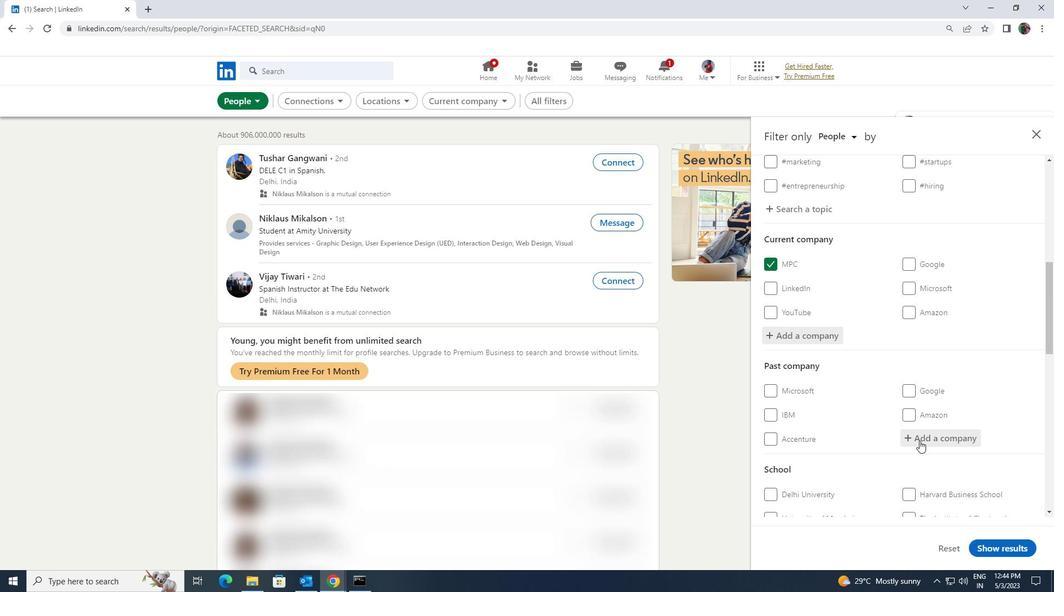 
Action: Mouse moved to (924, 491)
Screenshot: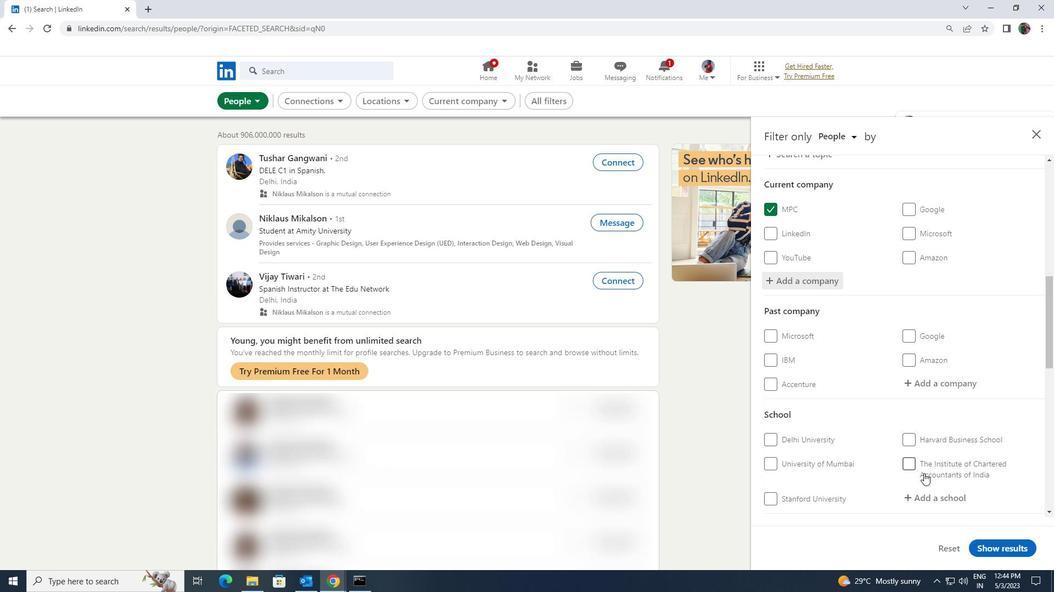 
Action: Mouse pressed left at (924, 491)
Screenshot: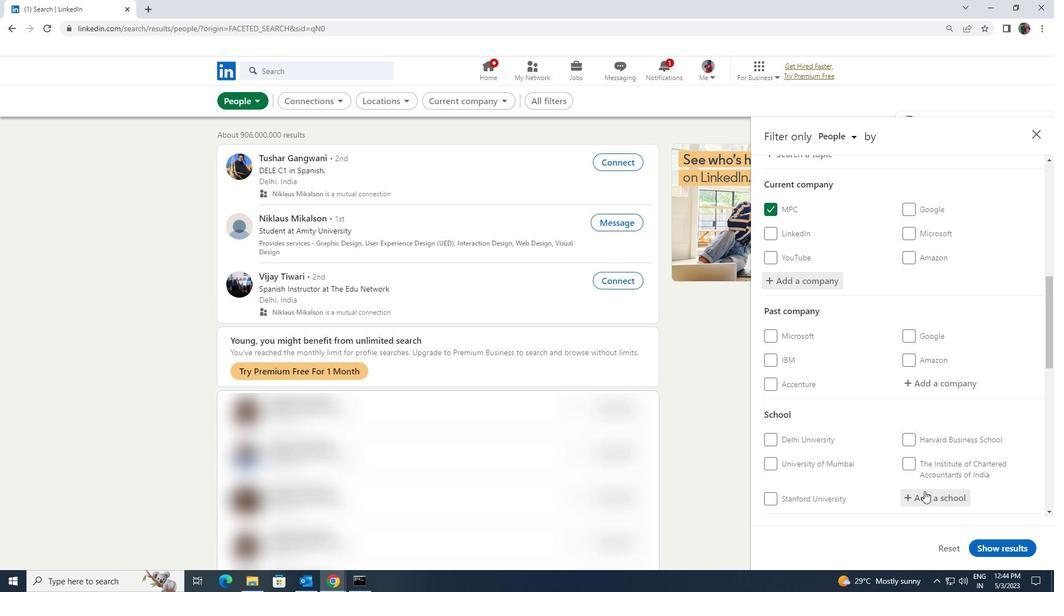 
Action: Key pressed <Key.shift><Key.shift><Key.shift><Key.shift><Key.shift><Key.shift><Key.shift><Key.shift>GURU<Key.space><Key.shift>NANA<Key.backspace>K
Screenshot: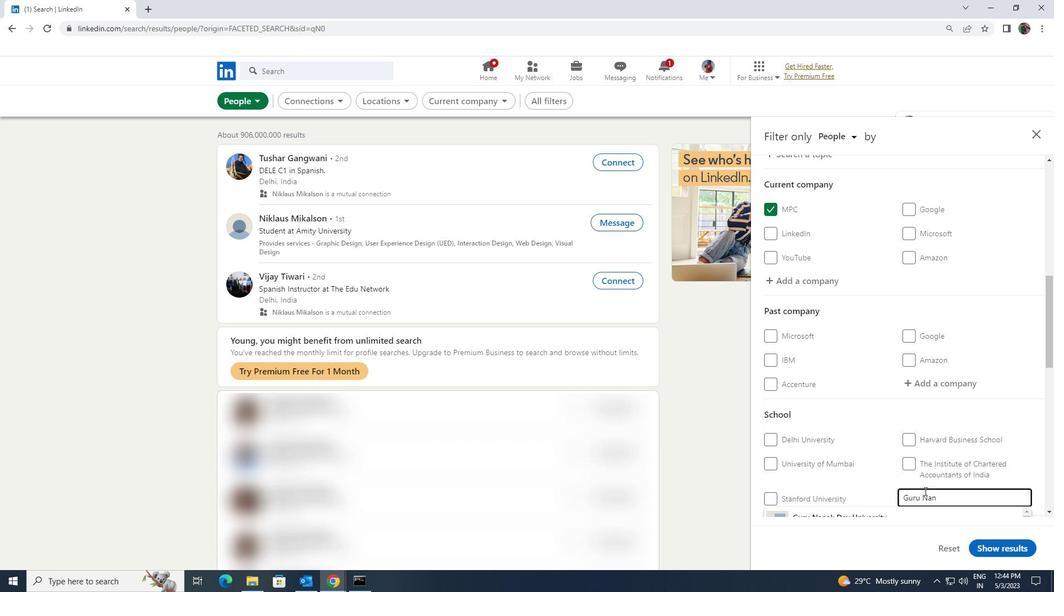 
Action: Mouse moved to (932, 469)
Screenshot: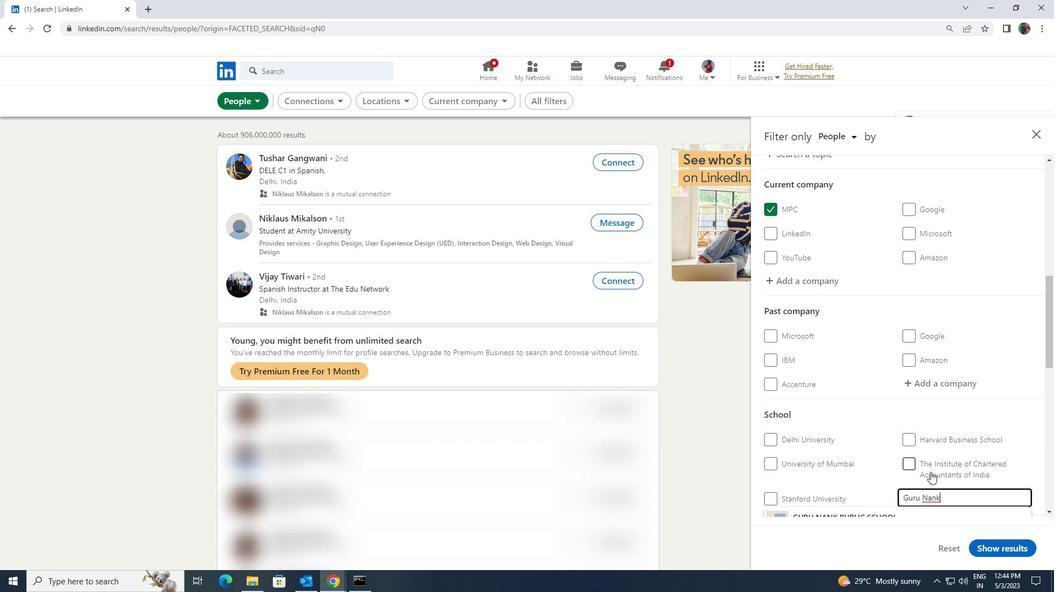 
Action: Mouse scrolled (932, 468) with delta (0, 0)
Screenshot: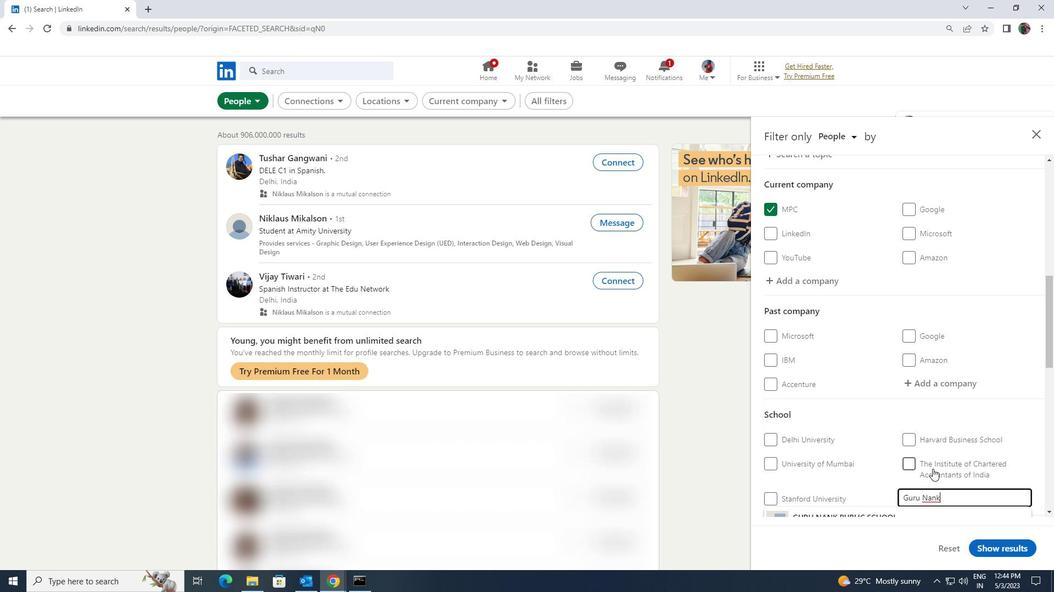 
Action: Mouse moved to (932, 481)
Screenshot: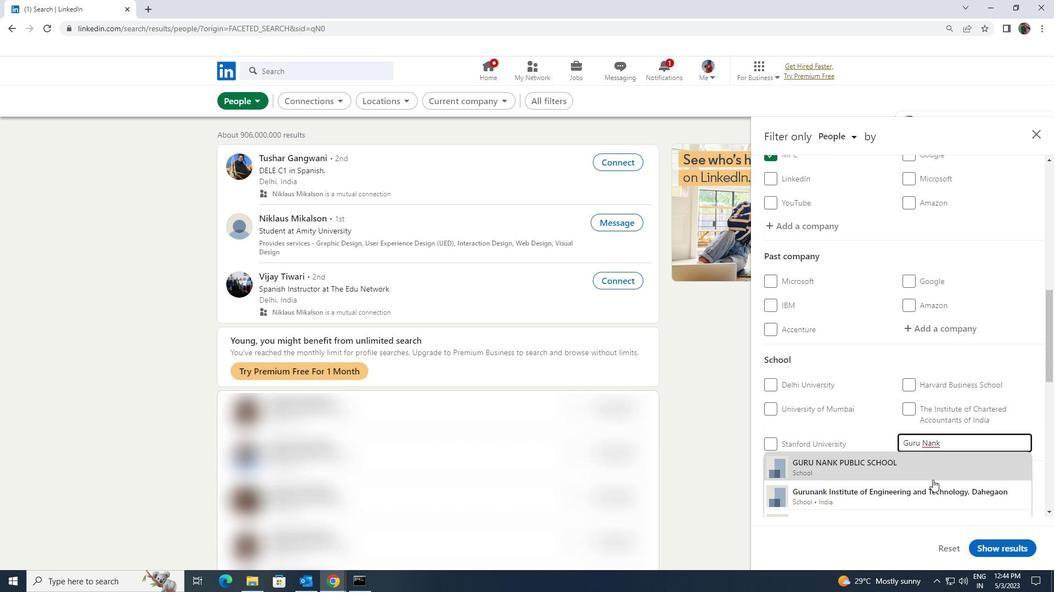 
Action: Mouse pressed left at (932, 481)
Screenshot: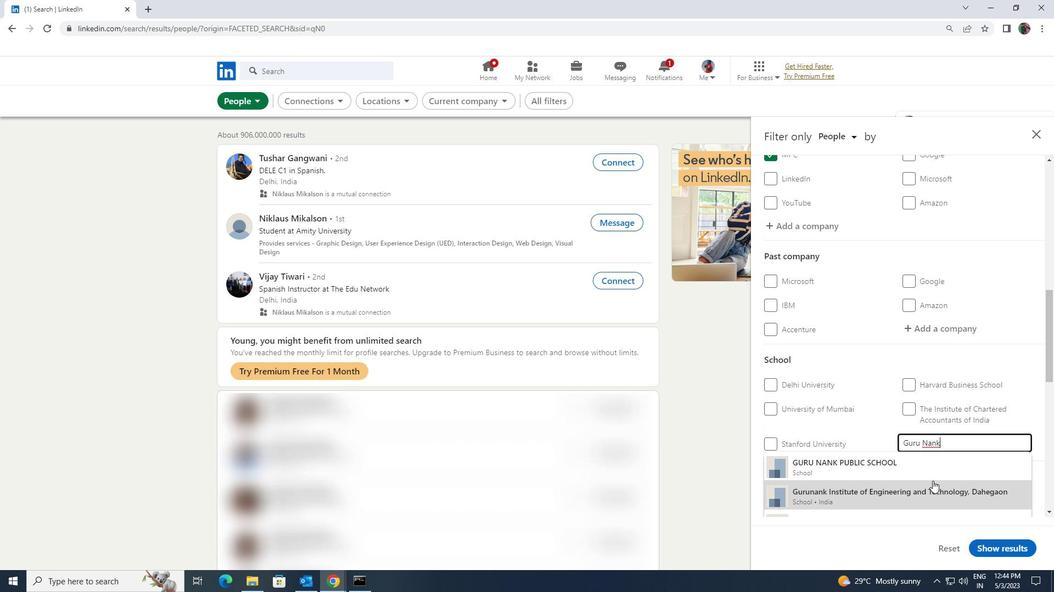 
Action: Mouse scrolled (932, 480) with delta (0, 0)
Screenshot: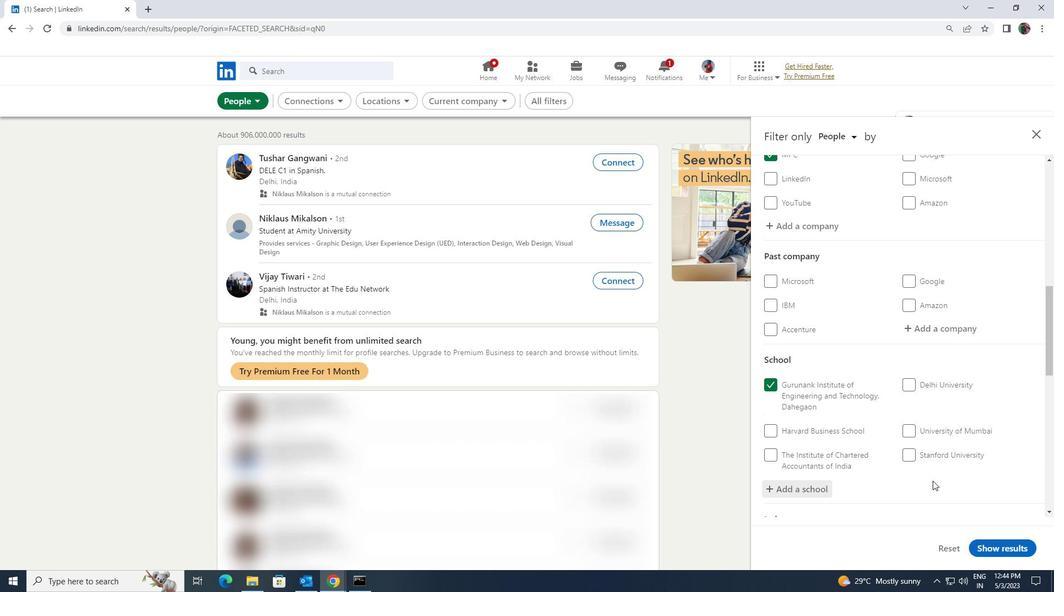 
Action: Mouse scrolled (932, 480) with delta (0, 0)
Screenshot: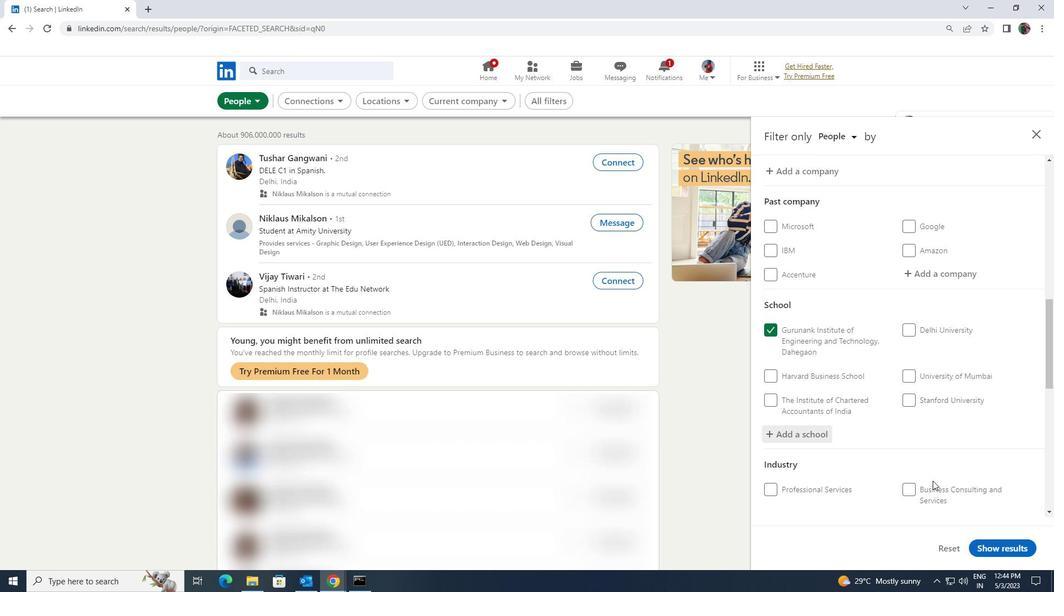 
Action: Mouse scrolled (932, 480) with delta (0, 0)
Screenshot: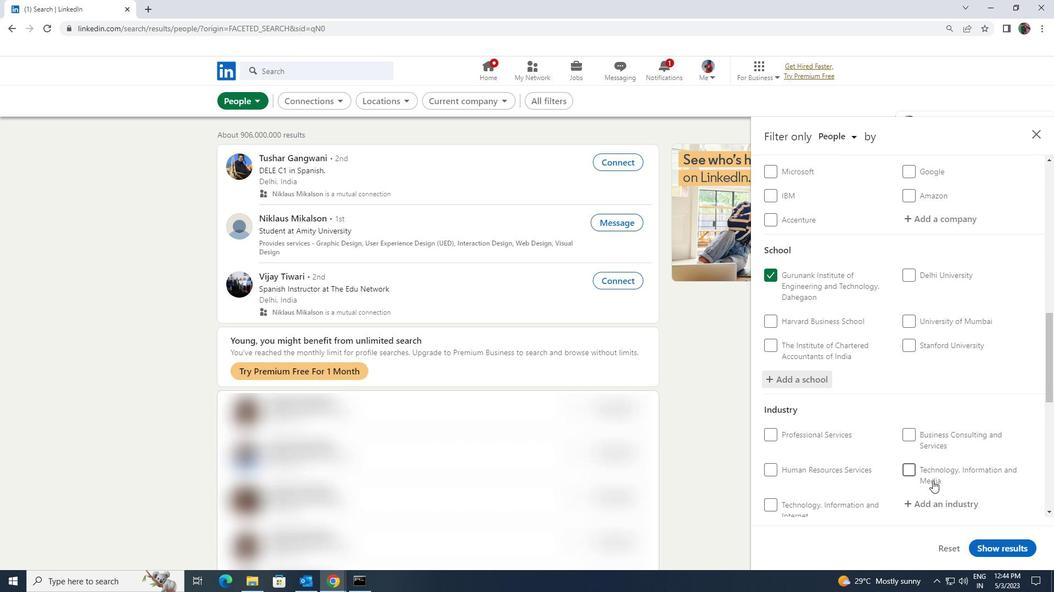 
Action: Mouse moved to (939, 452)
Screenshot: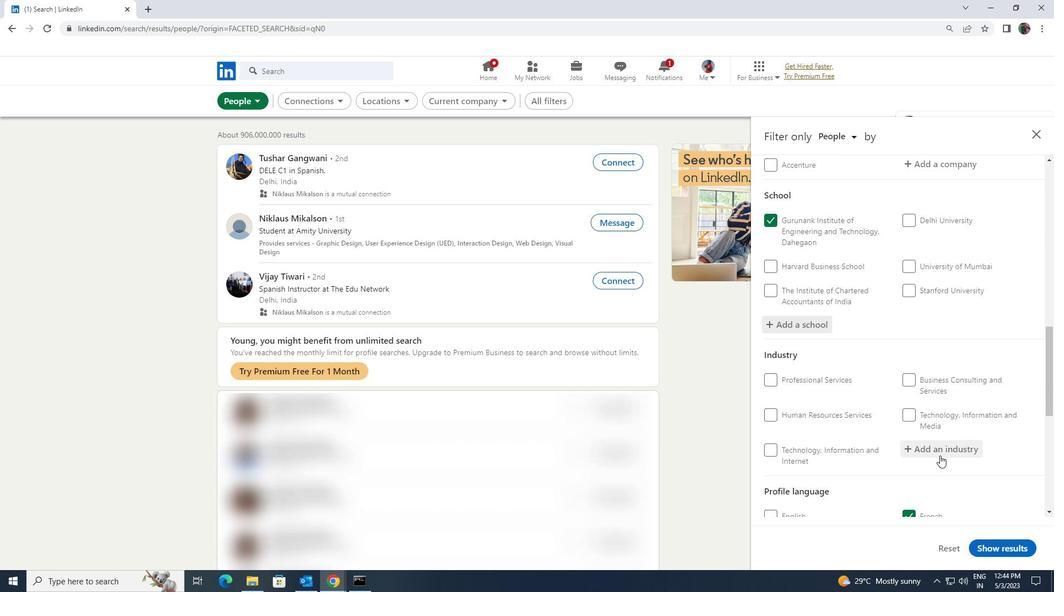 
Action: Mouse pressed left at (939, 452)
Screenshot: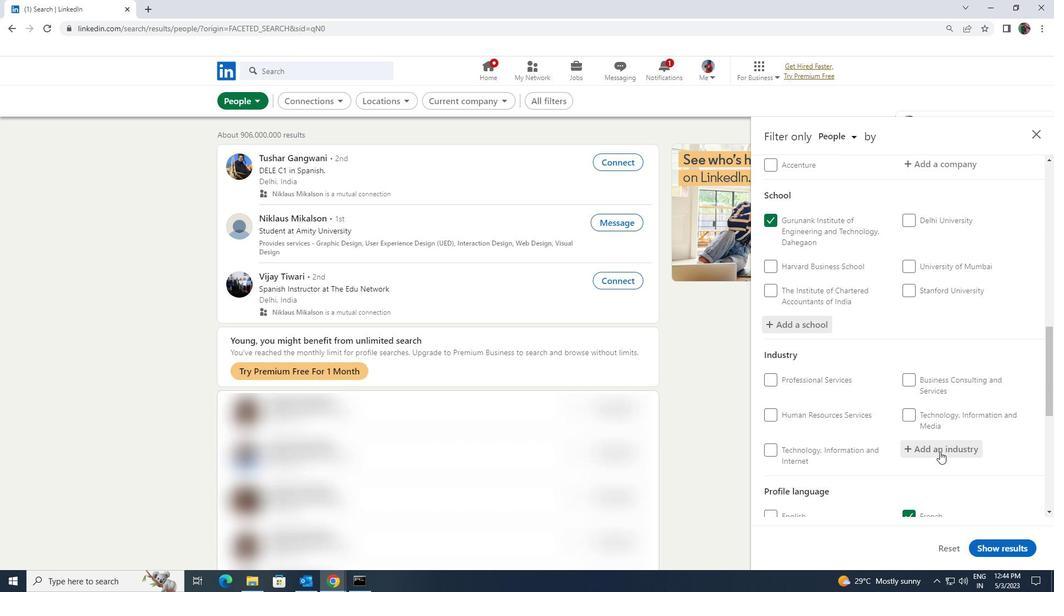 
Action: Key pressed <Key.shift><Key.shift><Key.shift><Key.shift><Key.shift>MEDICAL<Key.space><Key.shift>AND<Key.space>
Screenshot: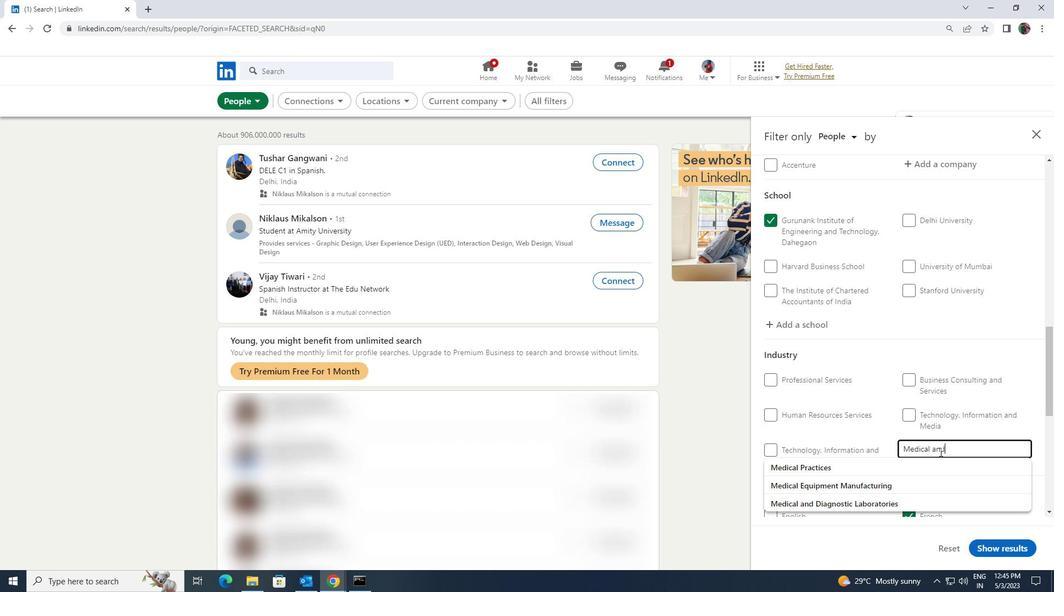 
Action: Mouse moved to (939, 462)
Screenshot: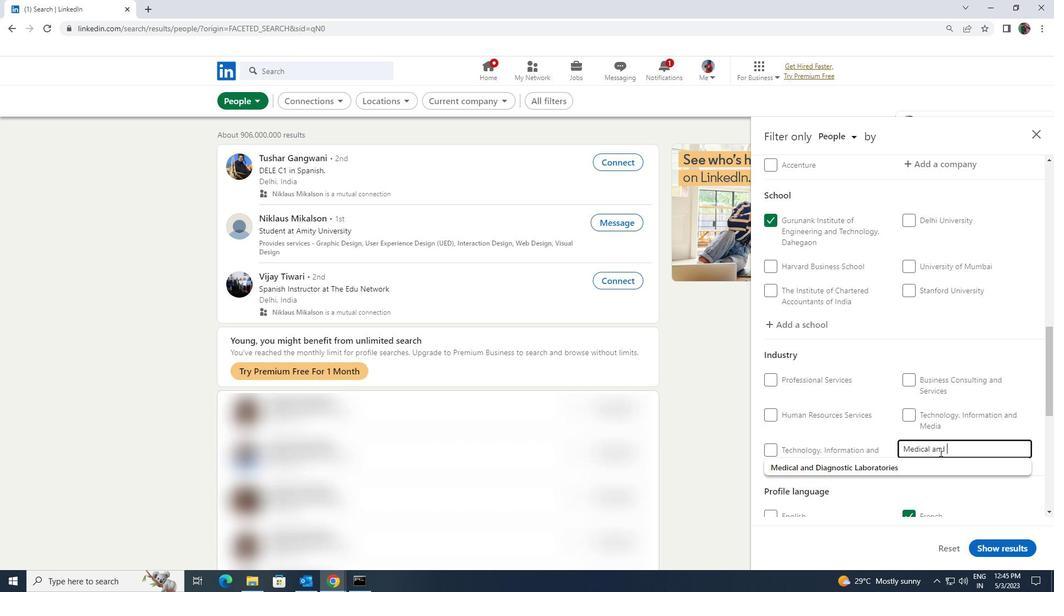 
Action: Mouse pressed left at (939, 462)
Screenshot: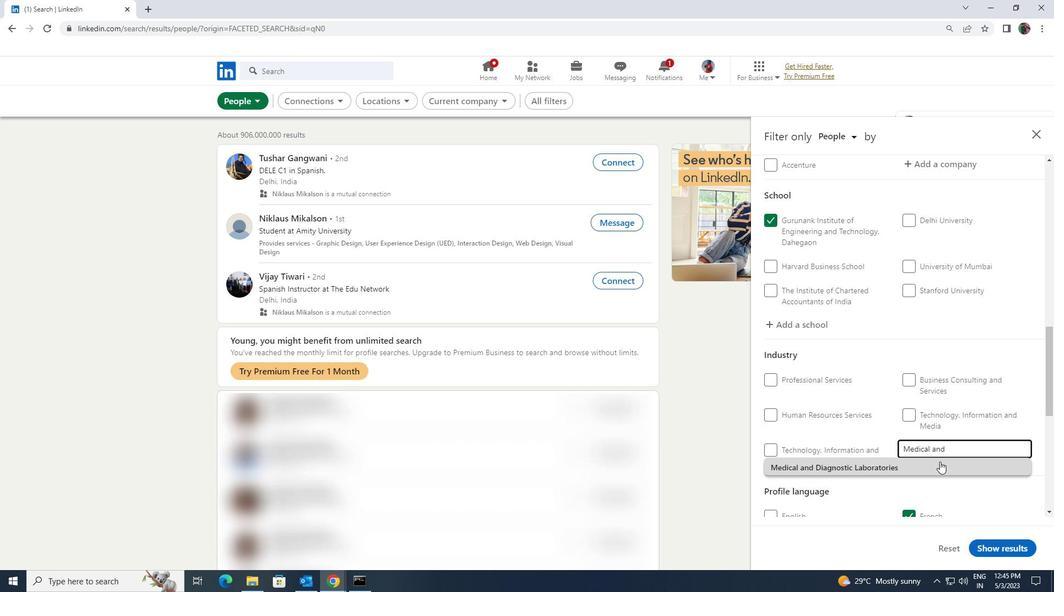 
Action: Mouse scrolled (939, 461) with delta (0, 0)
Screenshot: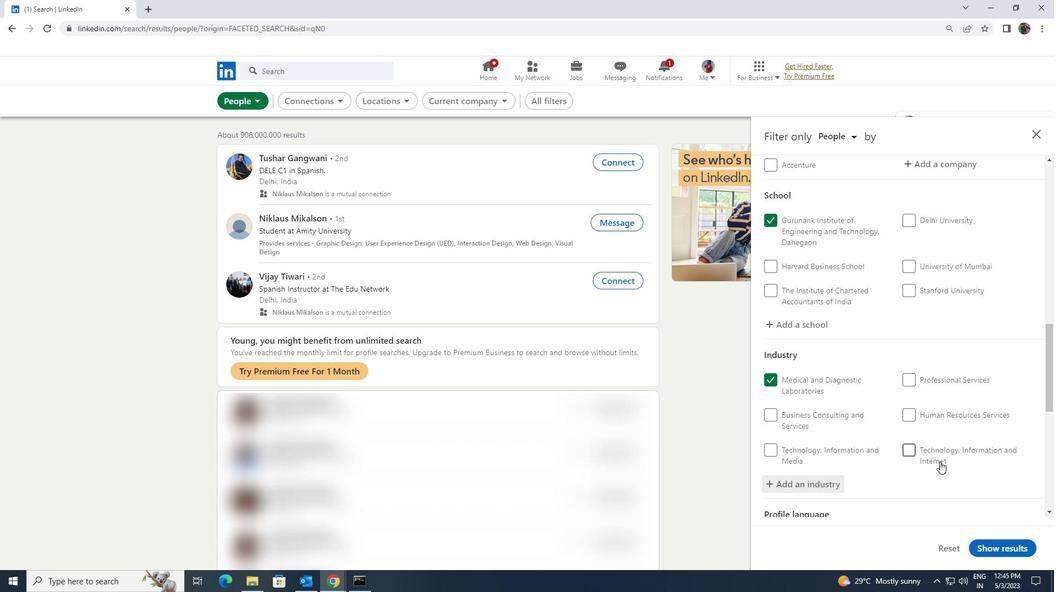 
Action: Mouse scrolled (939, 461) with delta (0, 0)
Screenshot: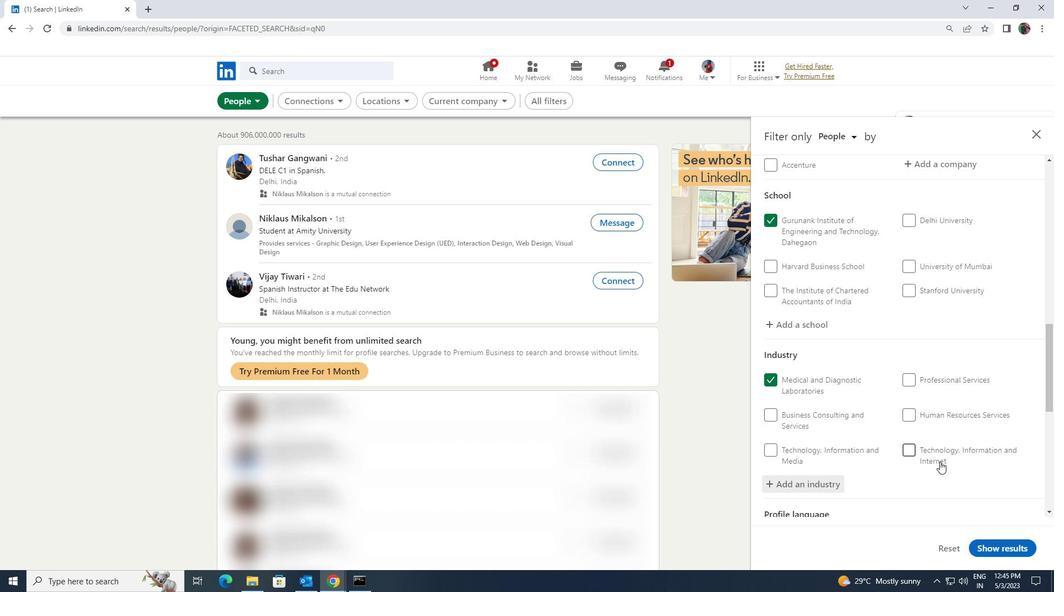 
Action: Mouse scrolled (939, 461) with delta (0, 0)
Screenshot: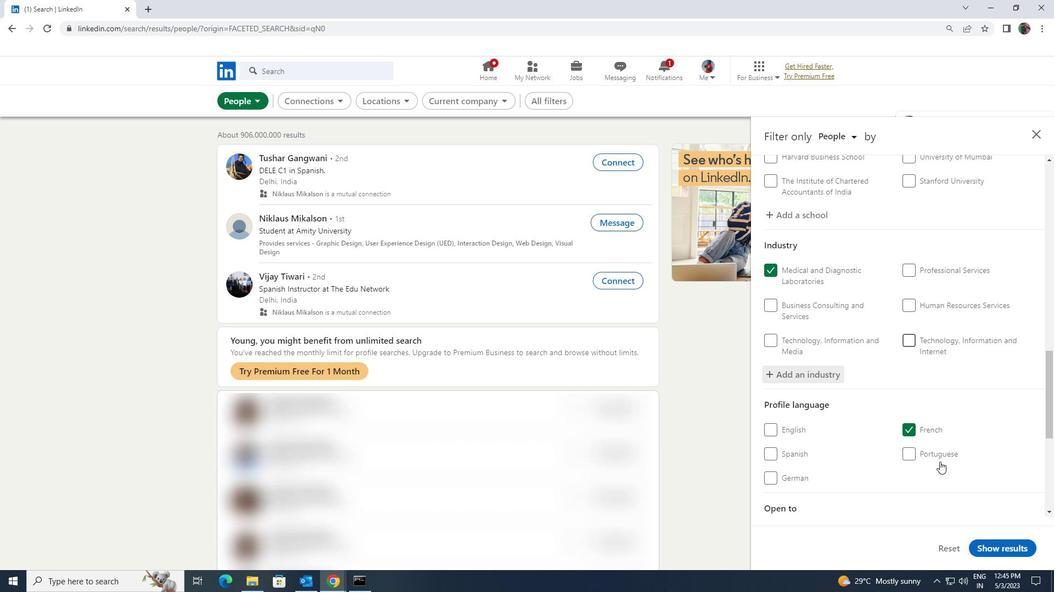 
Action: Mouse scrolled (939, 461) with delta (0, 0)
Screenshot: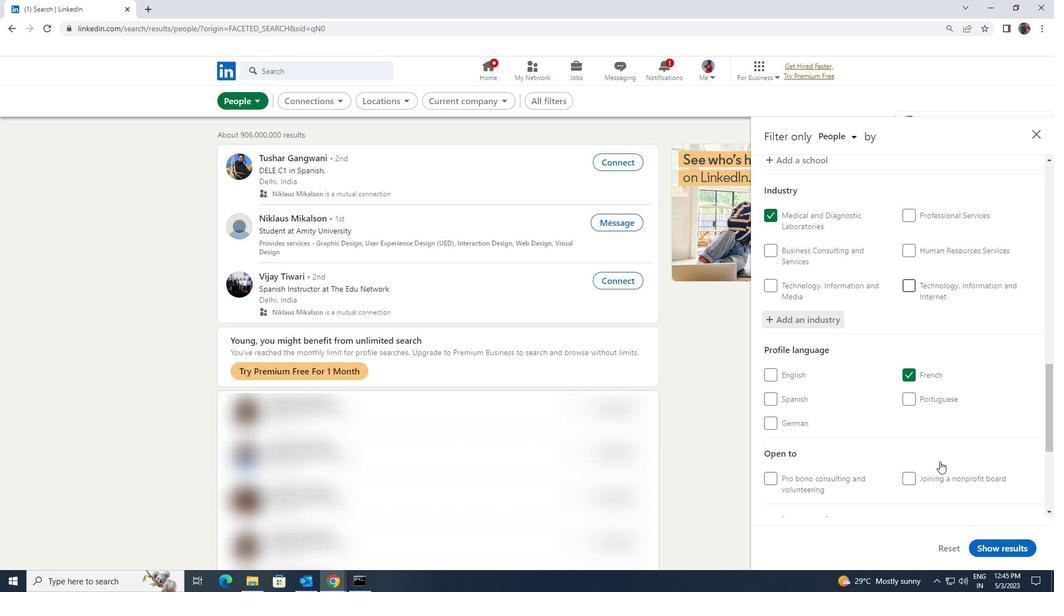
Action: Mouse scrolled (939, 461) with delta (0, 0)
Screenshot: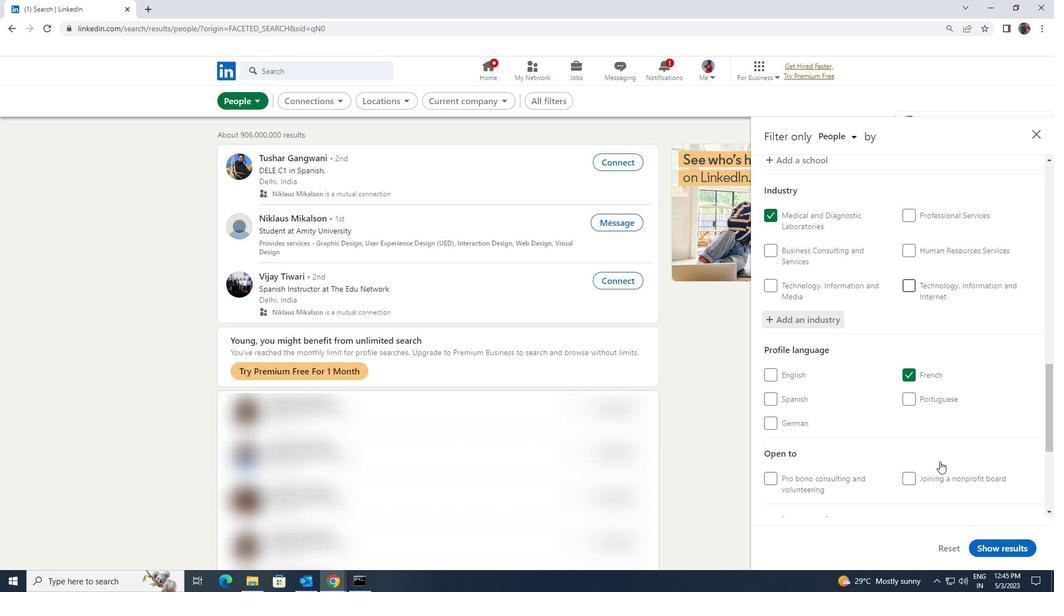 
Action: Mouse moved to (937, 477)
Screenshot: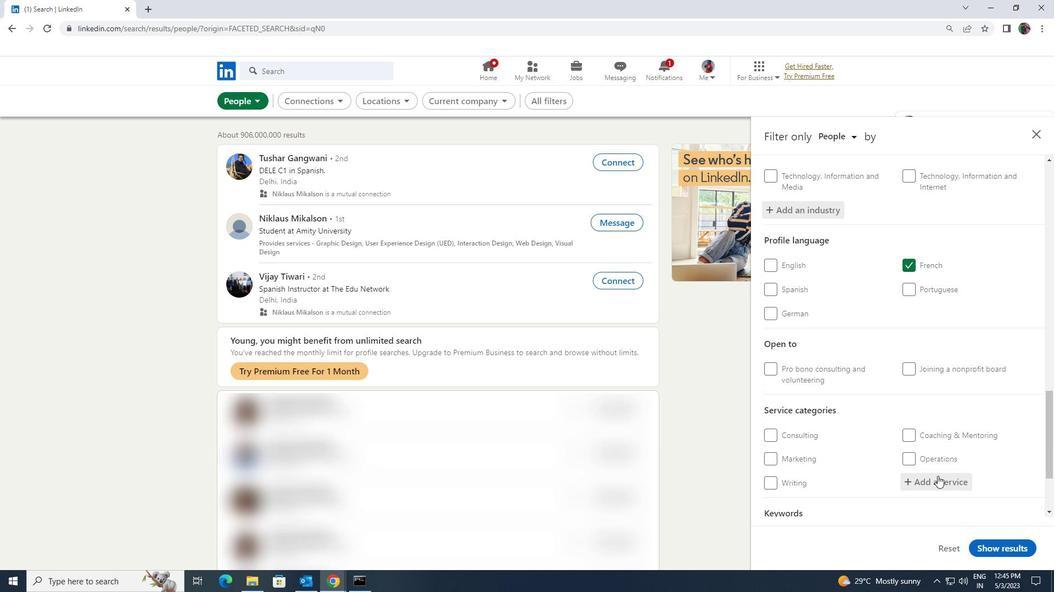 
Action: Mouse pressed left at (937, 477)
Screenshot: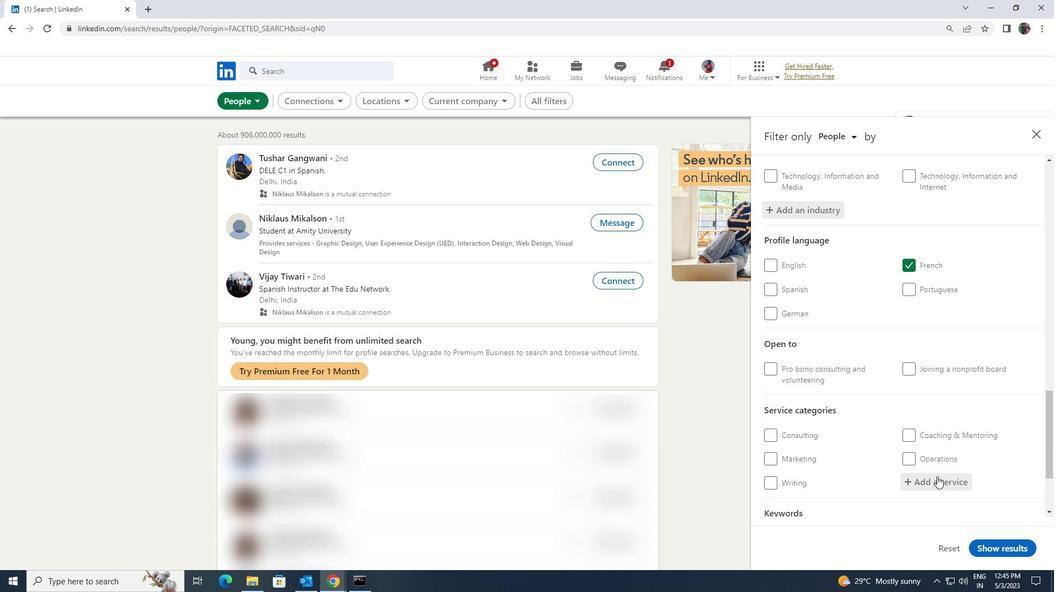 
Action: Key pressed <Key.shift><Key.shift><Key.shift><Key.shift>PUBLIC<Key.space><Key.shift>RELATIO
Screenshot: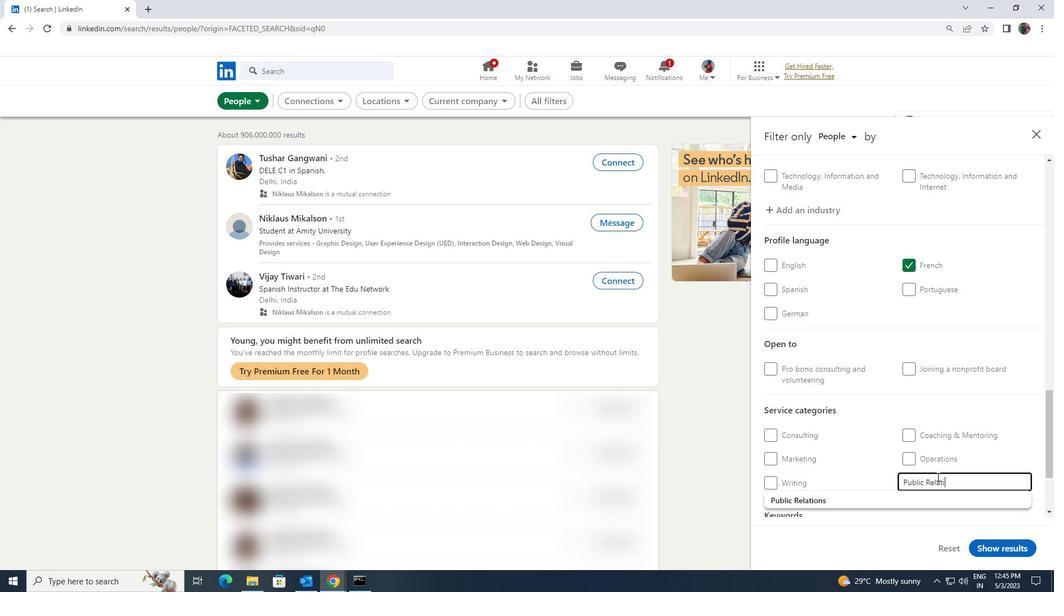 
Action: Mouse moved to (917, 496)
Screenshot: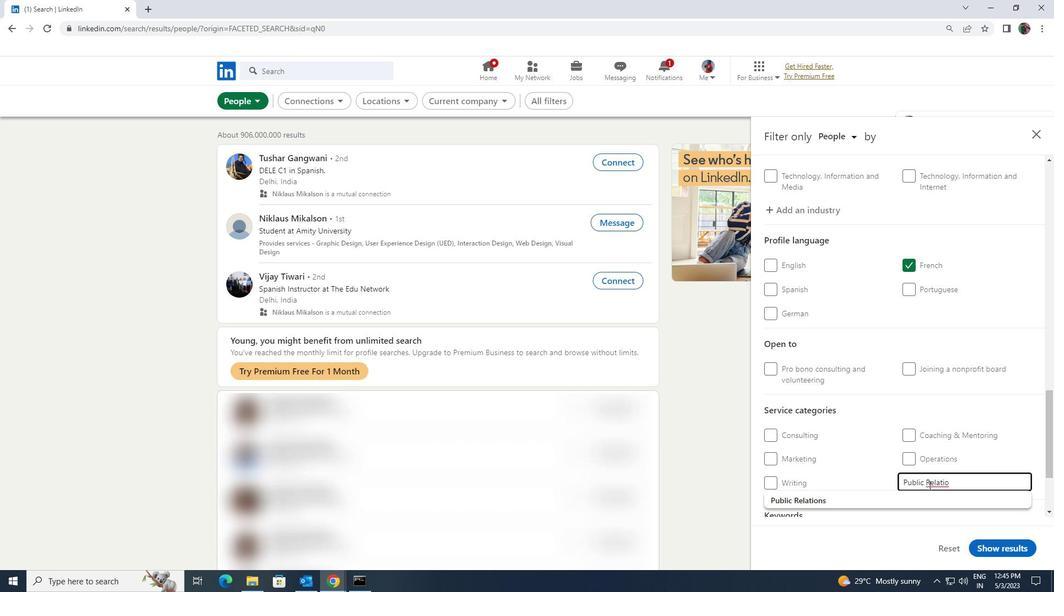 
Action: Mouse pressed left at (917, 496)
Screenshot: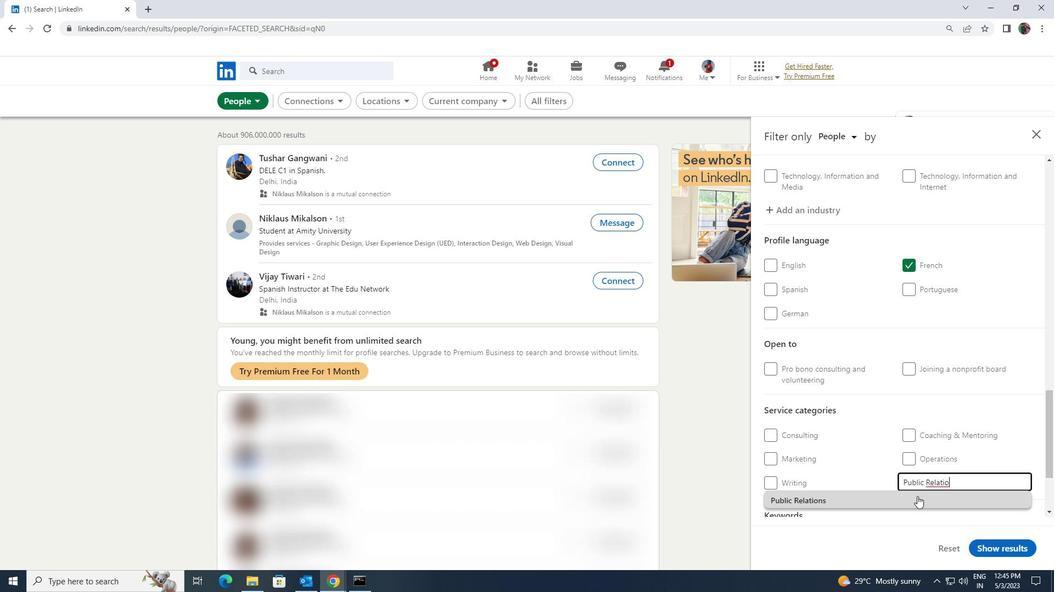 
Action: Mouse moved to (927, 475)
Screenshot: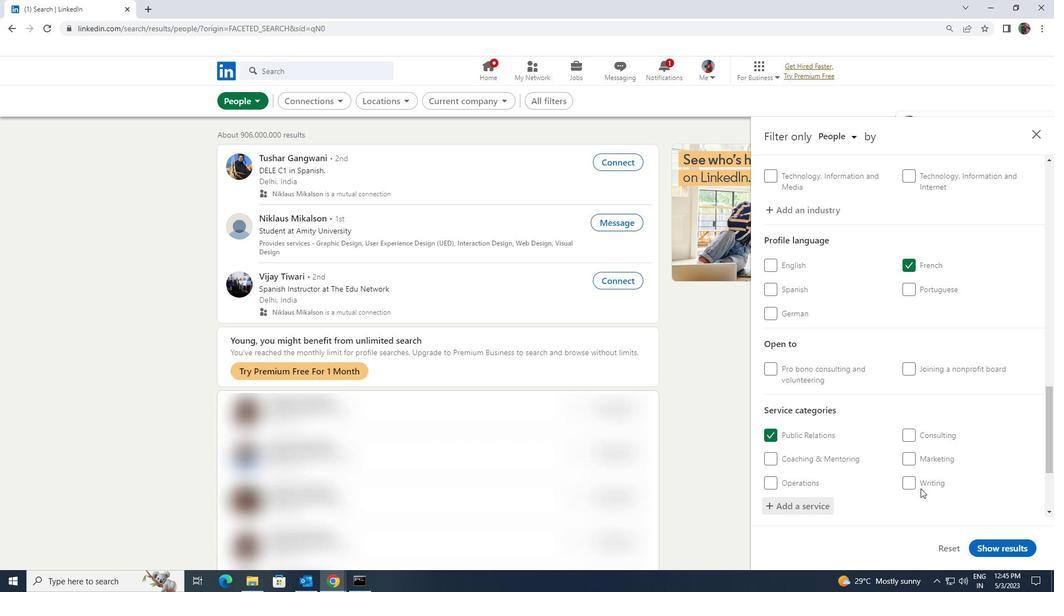 
Action: Mouse scrolled (927, 474) with delta (0, 0)
Screenshot: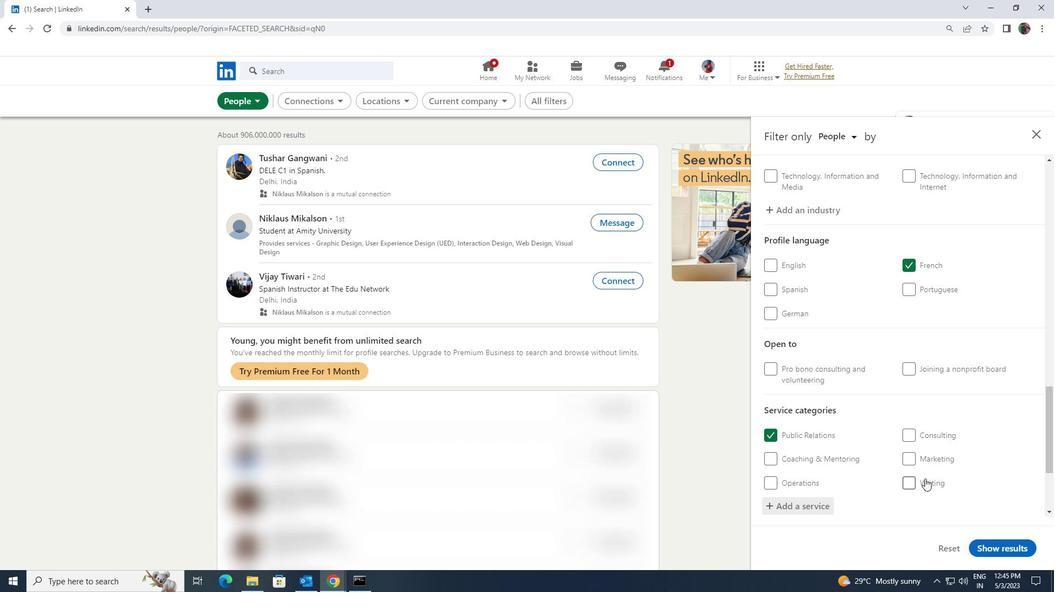 
Action: Mouse scrolled (927, 474) with delta (0, 0)
Screenshot: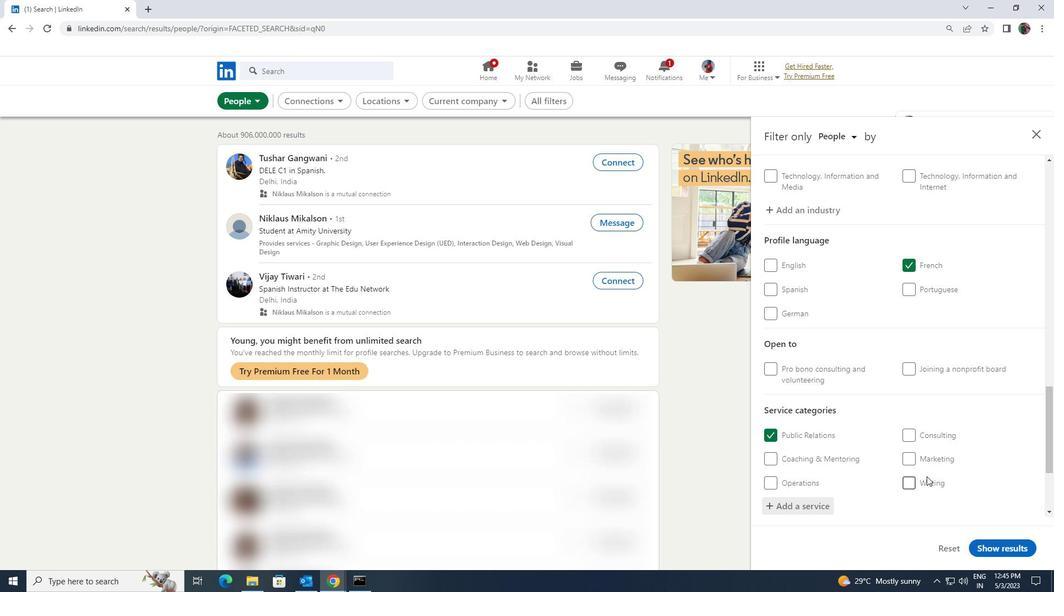 
Action: Mouse scrolled (927, 474) with delta (0, 0)
Screenshot: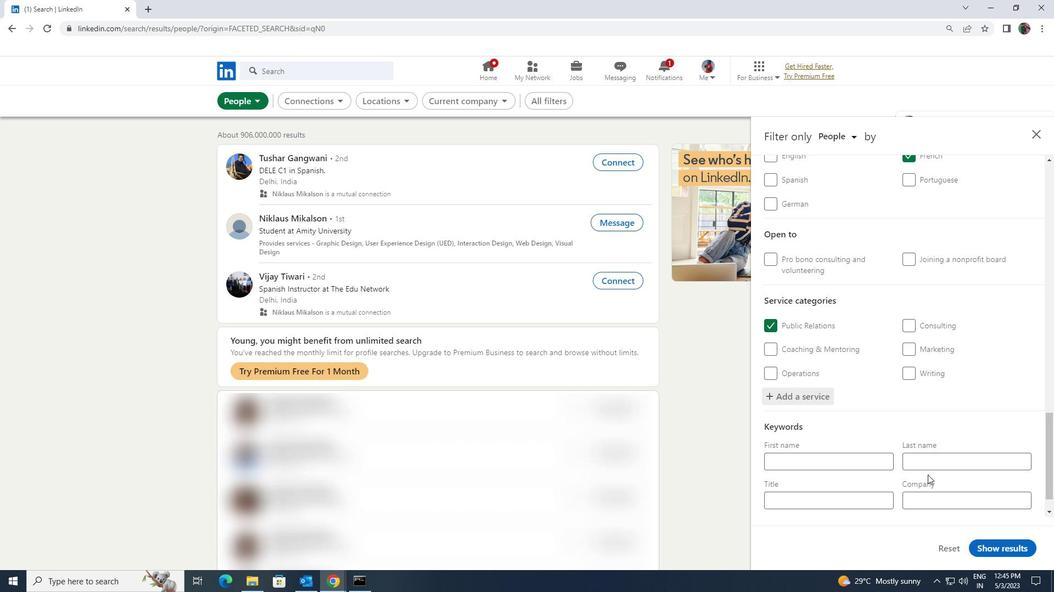 
Action: Mouse moved to (886, 468)
Screenshot: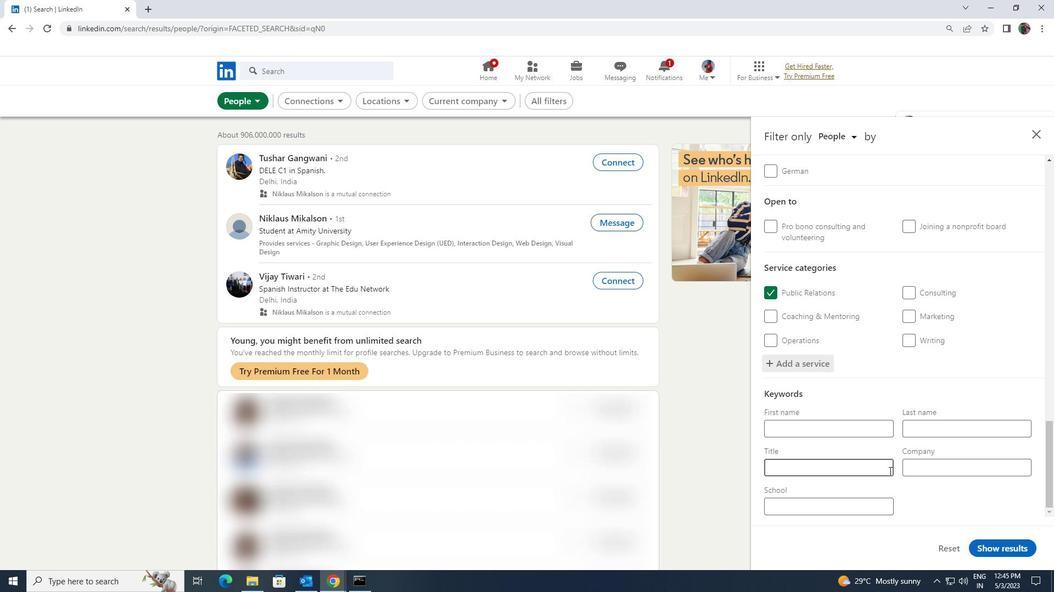 
Action: Mouse pressed left at (886, 468)
Screenshot: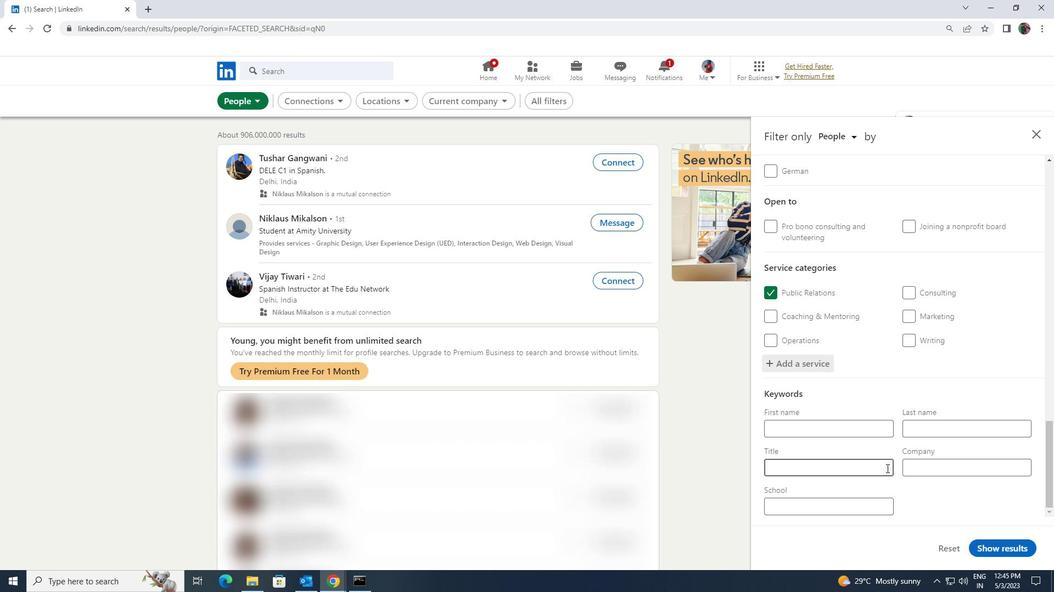 
Action: Key pressed <Key.shift><Key.shift><Key.shift><Key.shift><Key.shift>HOTEL<Key.space><Key.shift><Key.shift><Key.shift><Key.shift><Key.shift><Key.shift><Key.shift>RECEPTO<Key.backspace>IONIST
Screenshot: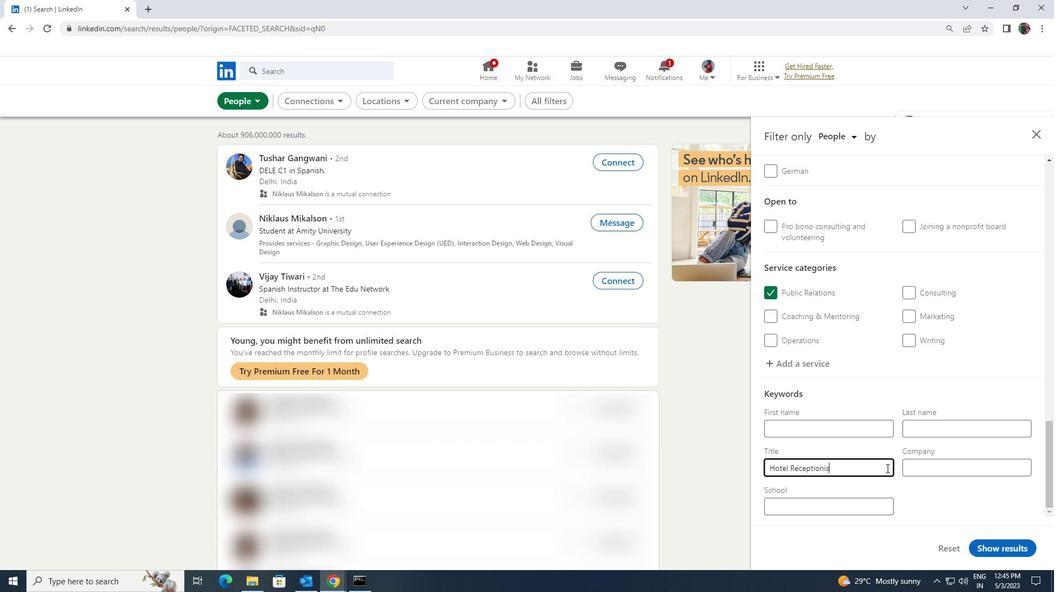 
Action: Mouse moved to (985, 546)
Screenshot: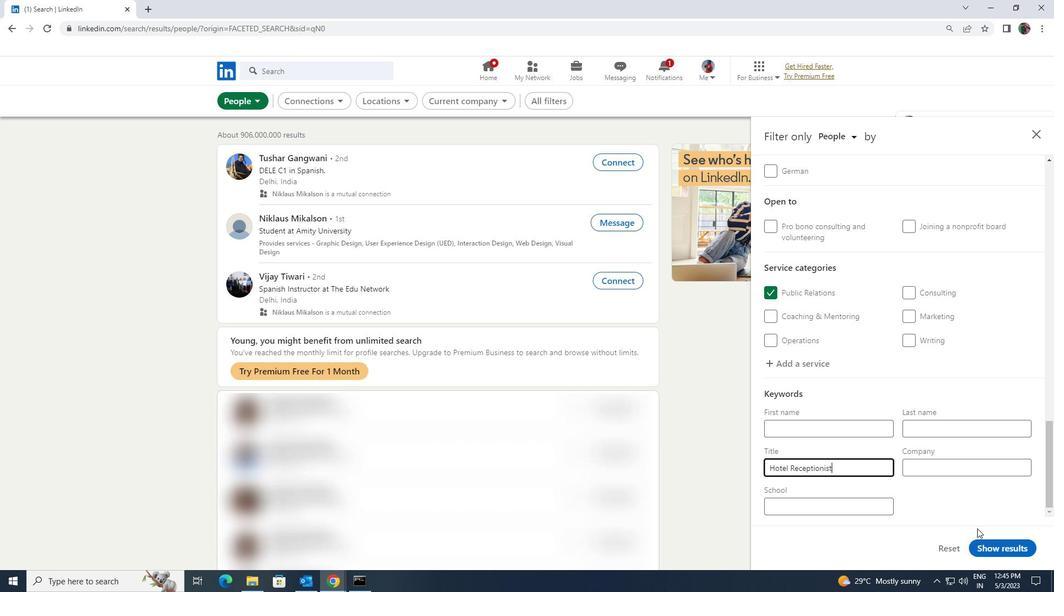 
Action: Mouse pressed left at (985, 546)
Screenshot: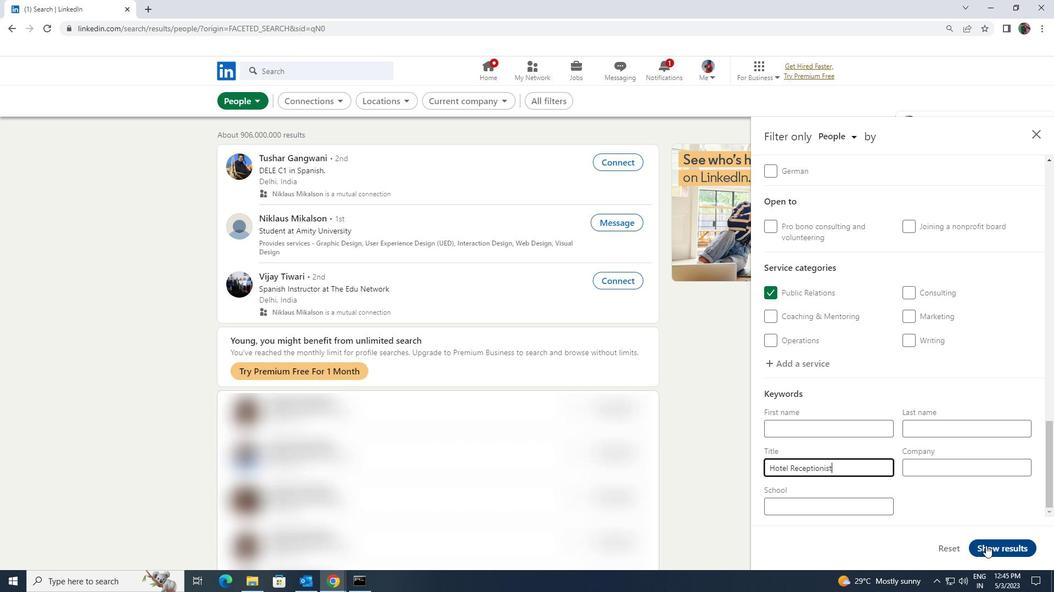 
